 Task: Find connections with filter location Islāmpur with filter topic #Genderwith filter profile language German with filter current company Jindal Steel & Power Ltd. with filter school SRI KRISHNA COLLEGE OF ENGINEERING AND TECHNOLOGY with filter industry Truck Transportation with filter service category Executive Coaching with filter keywords title Editor/Proofreader
Action: Mouse moved to (535, 67)
Screenshot: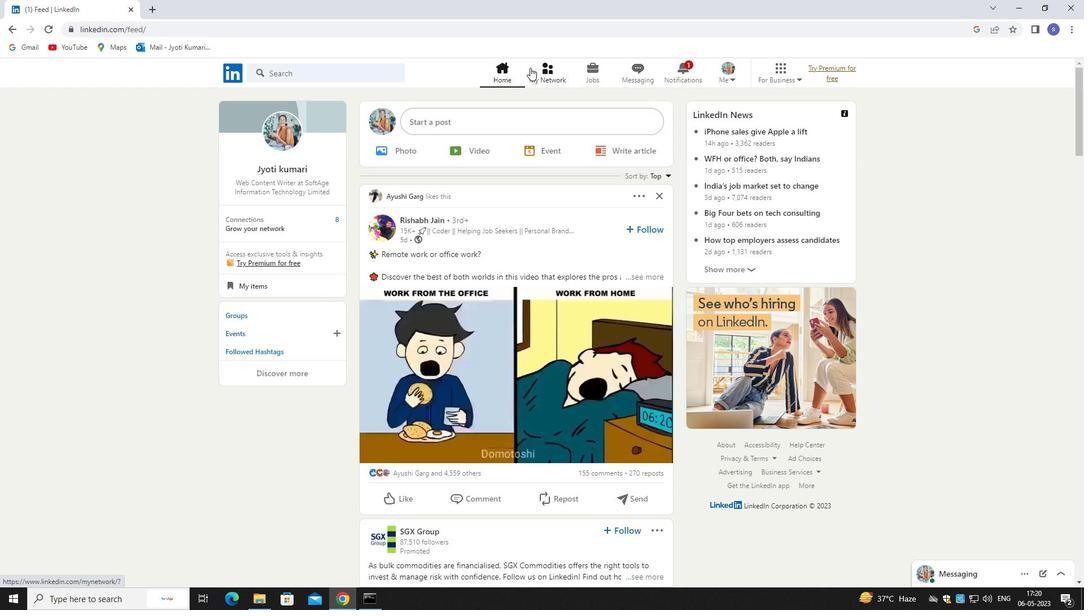 
Action: Mouse pressed left at (535, 67)
Screenshot: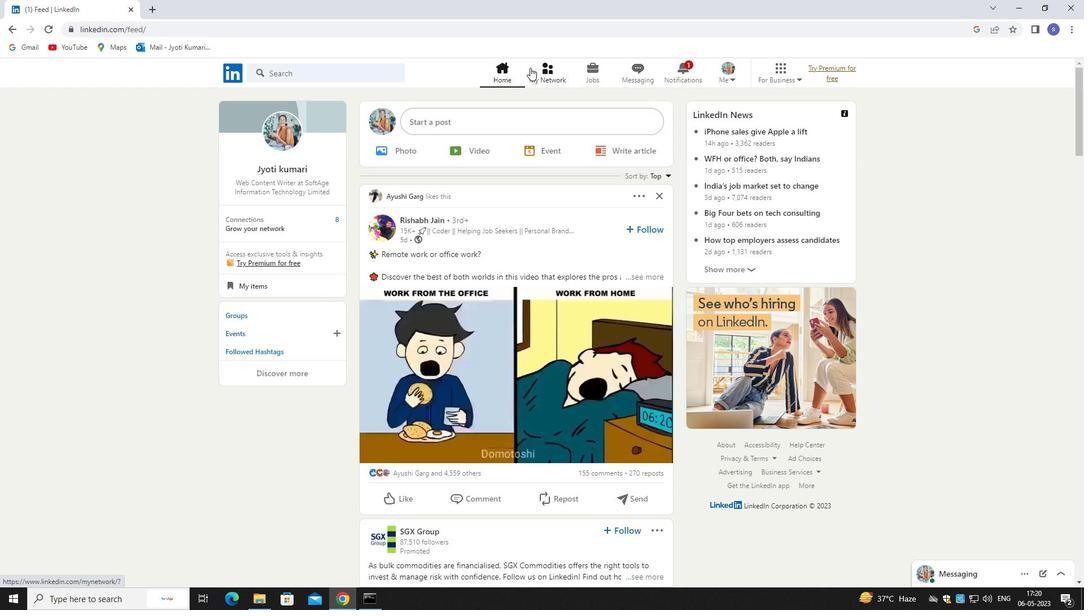 
Action: Mouse moved to (362, 129)
Screenshot: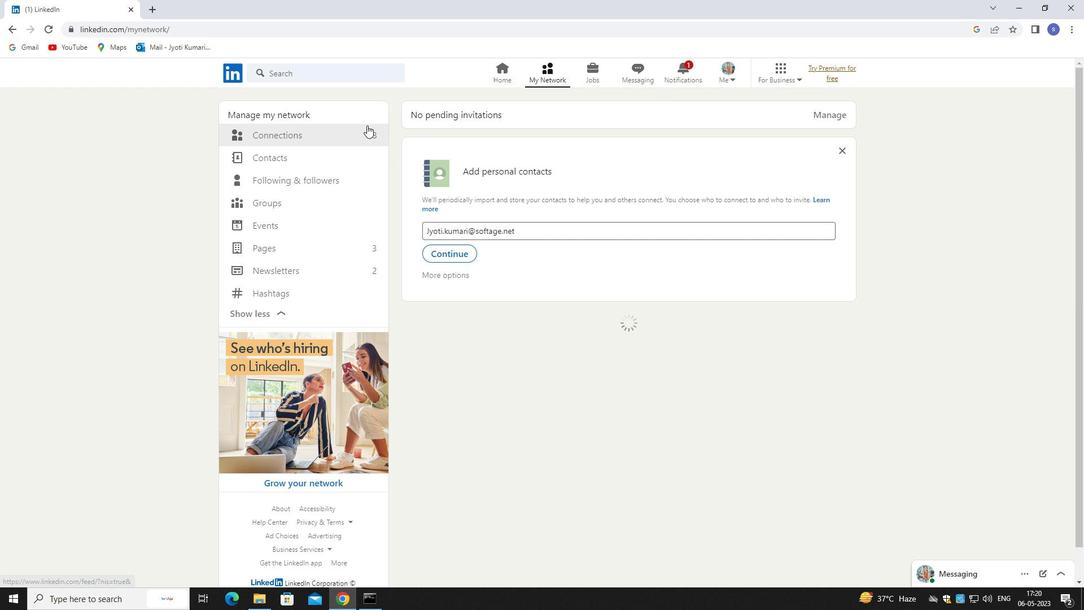 
Action: Mouse pressed left at (362, 129)
Screenshot: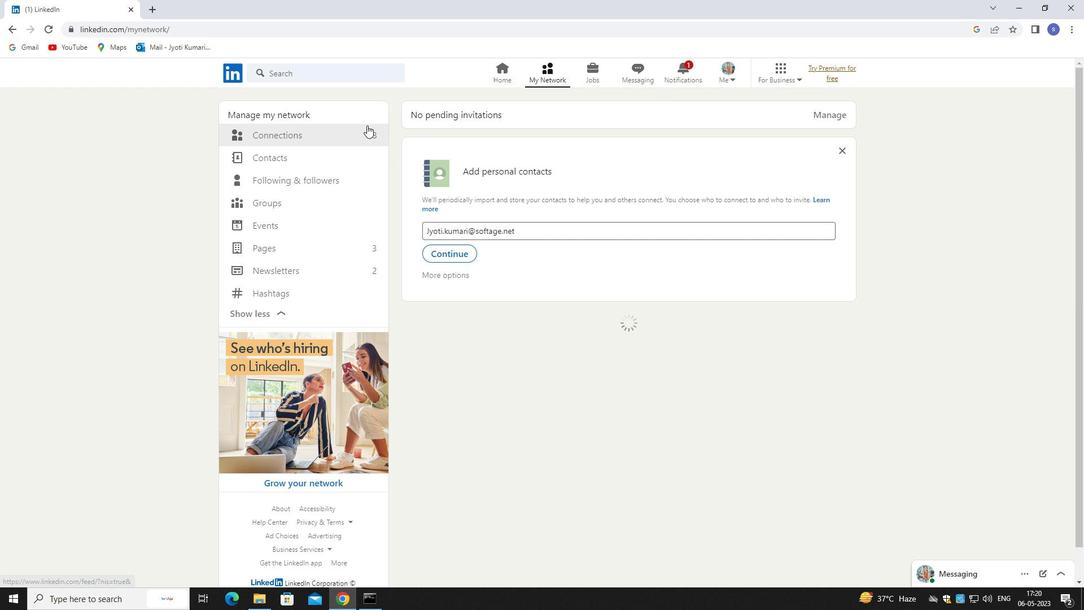 
Action: Mouse moved to (362, 129)
Screenshot: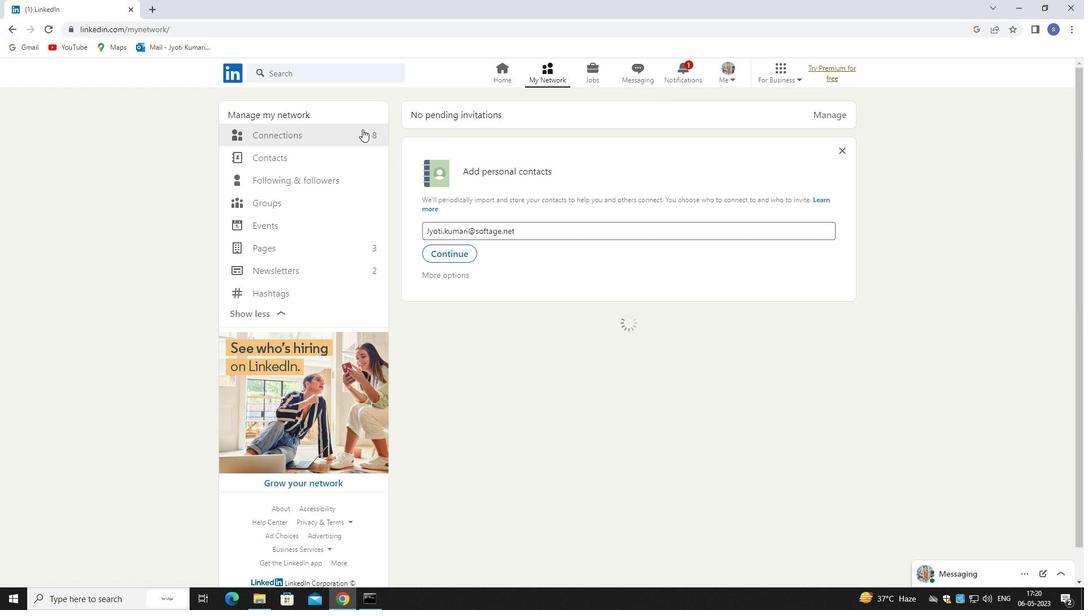 
Action: Mouse pressed left at (362, 129)
Screenshot: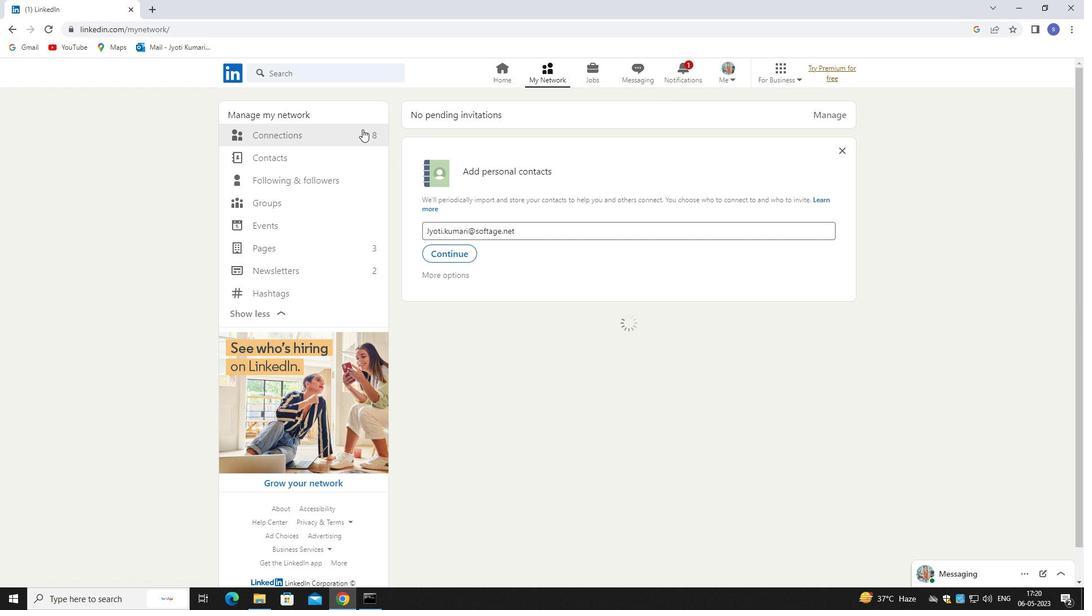 
Action: Mouse moved to (627, 135)
Screenshot: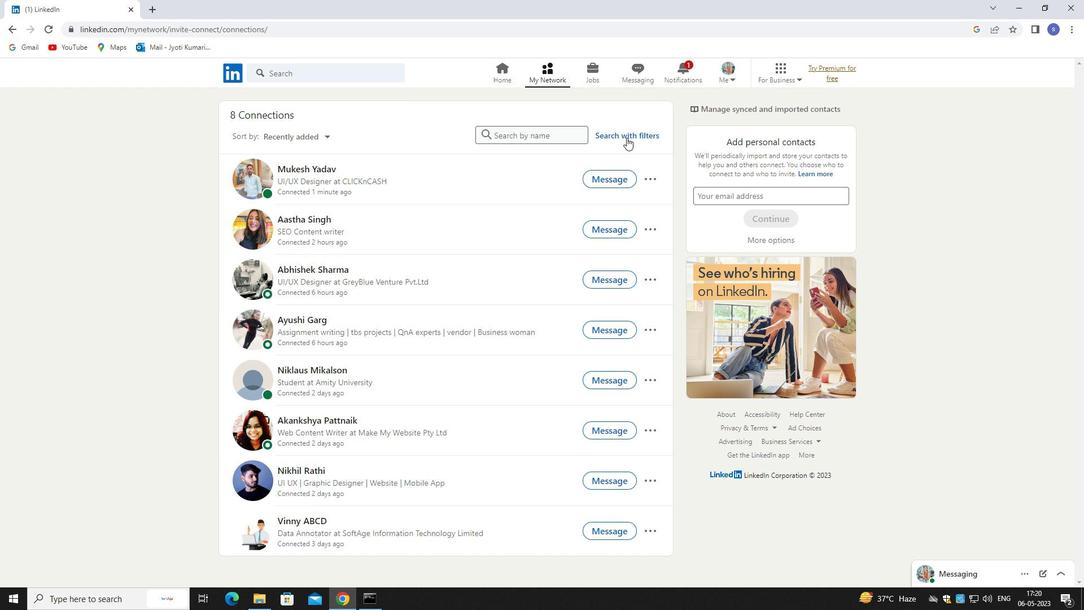 
Action: Mouse pressed left at (627, 135)
Screenshot: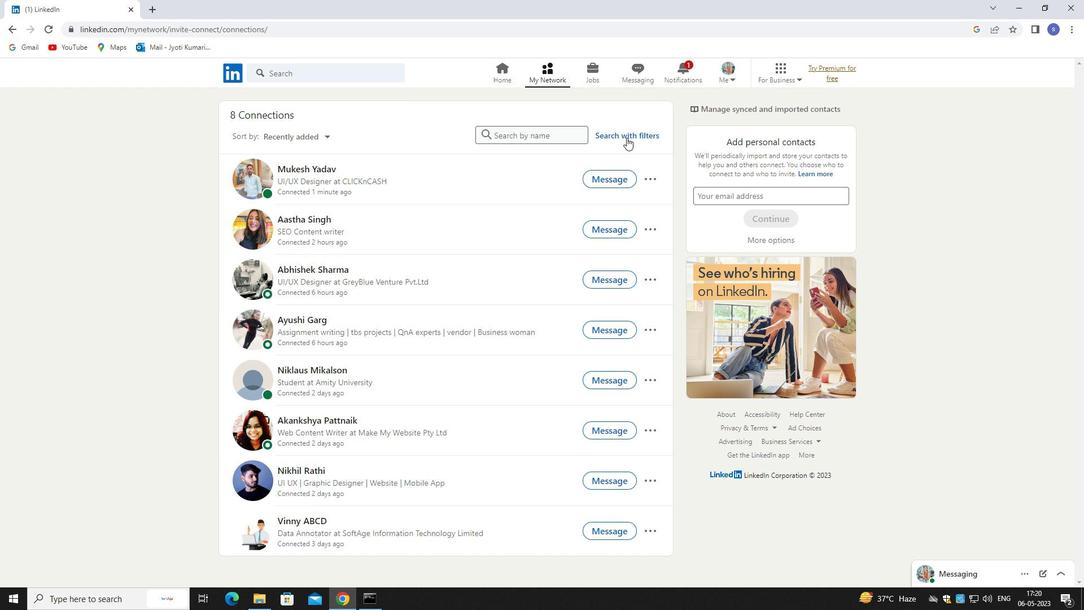 
Action: Mouse moved to (580, 105)
Screenshot: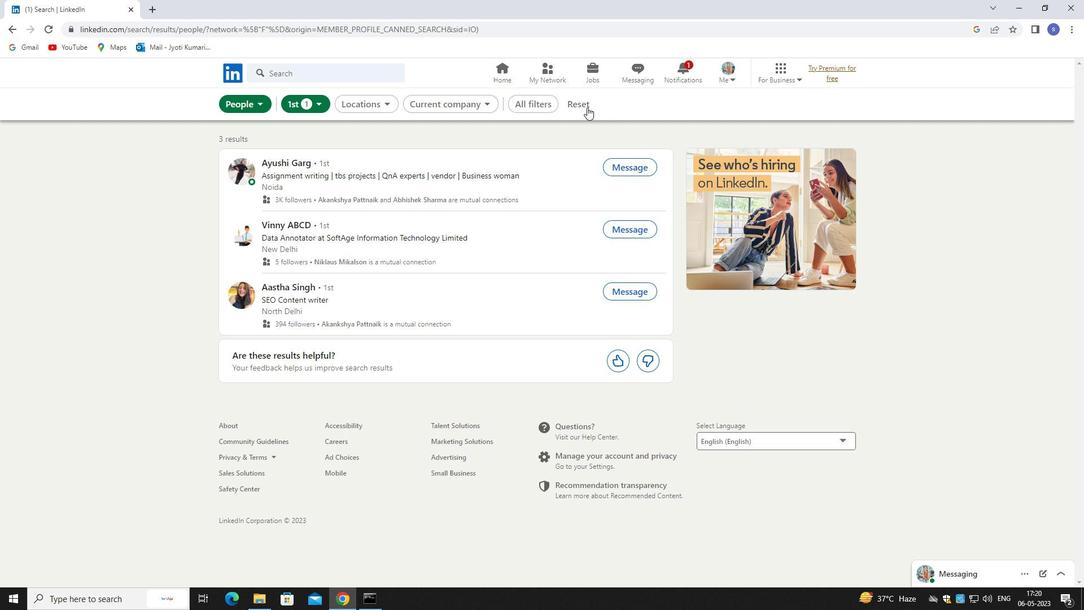 
Action: Mouse pressed left at (580, 105)
Screenshot: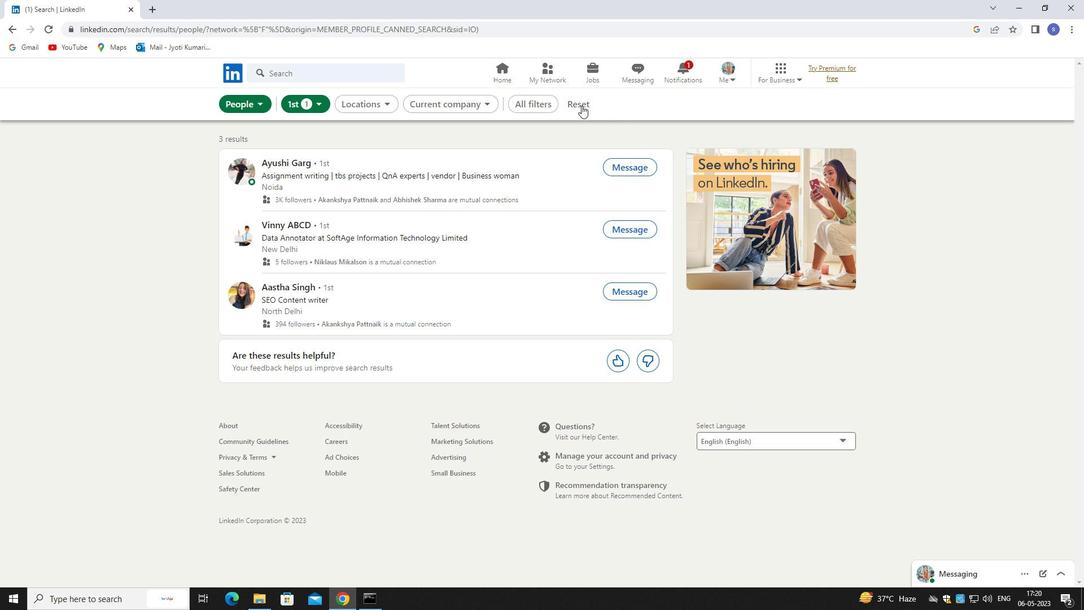 
Action: Mouse moved to (580, 104)
Screenshot: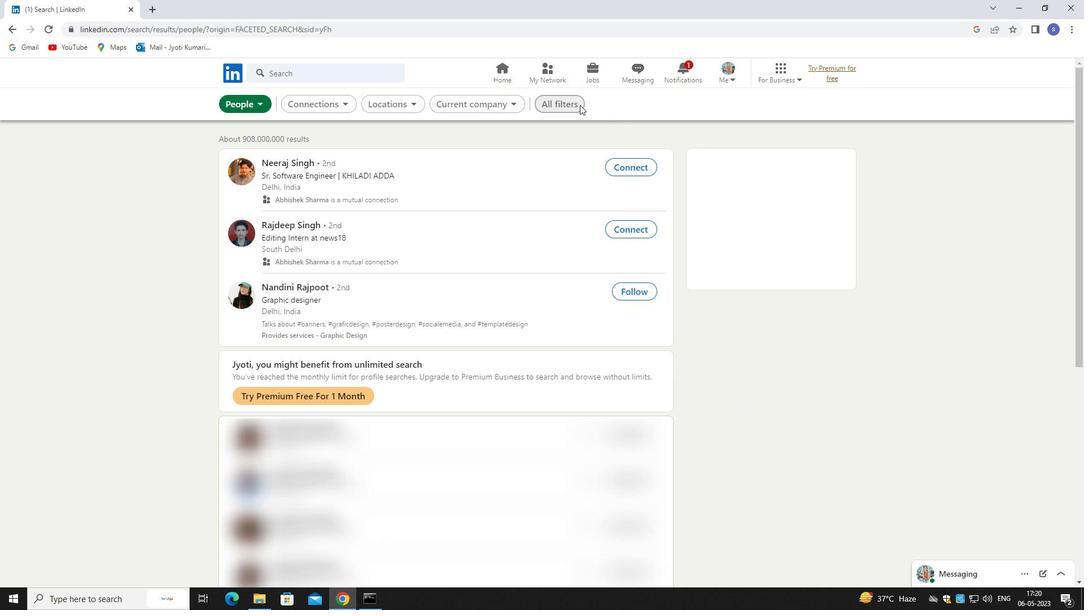 
Action: Mouse pressed left at (580, 104)
Screenshot: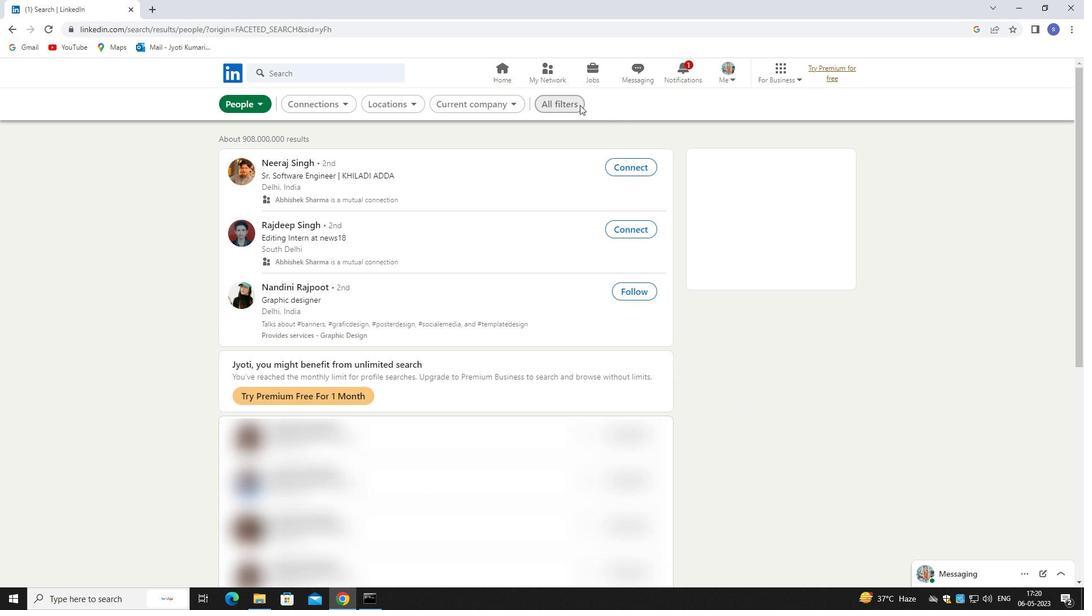 
Action: Mouse moved to (995, 449)
Screenshot: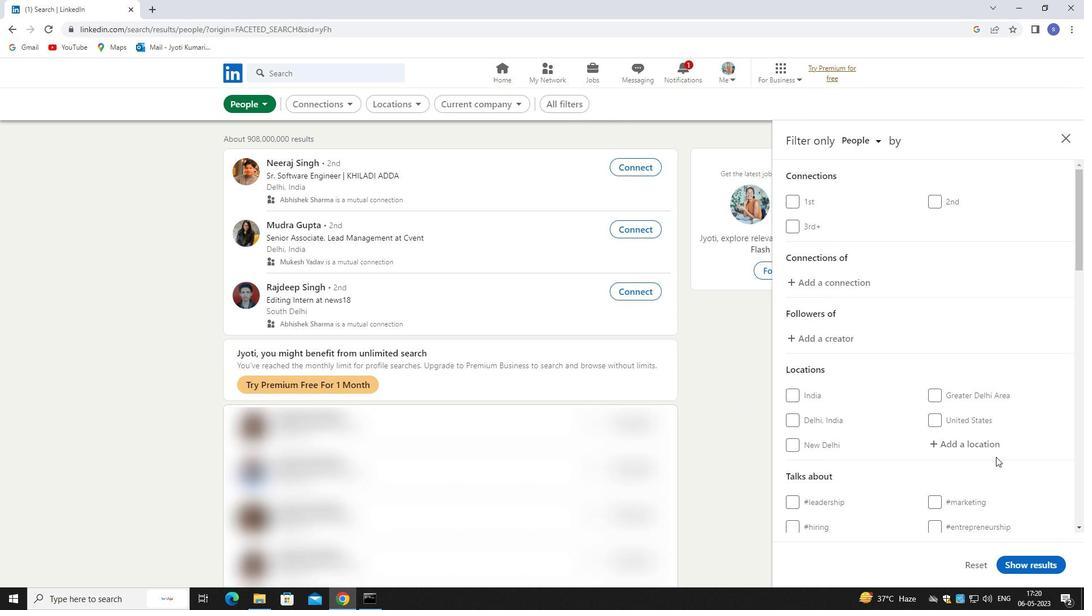 
Action: Mouse pressed left at (995, 449)
Screenshot: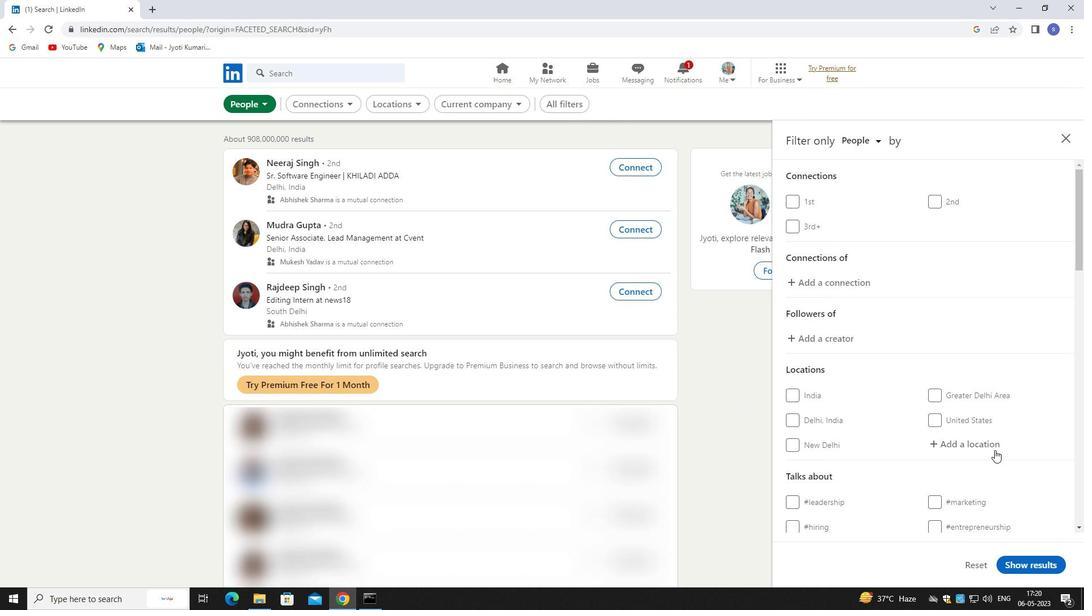 
Action: Mouse moved to (952, 427)
Screenshot: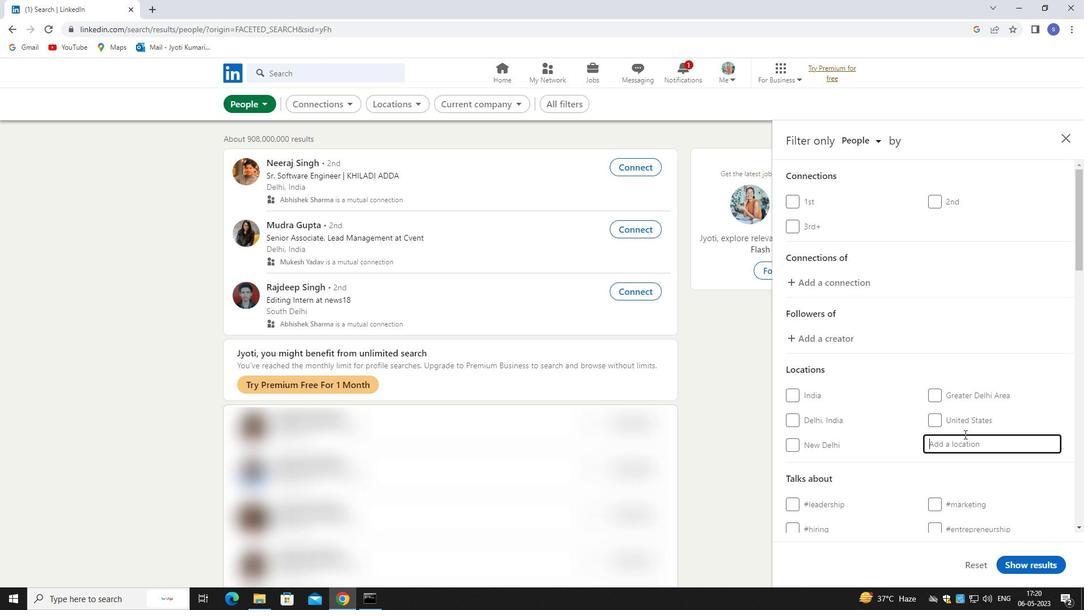 
Action: Key pressed i
Screenshot: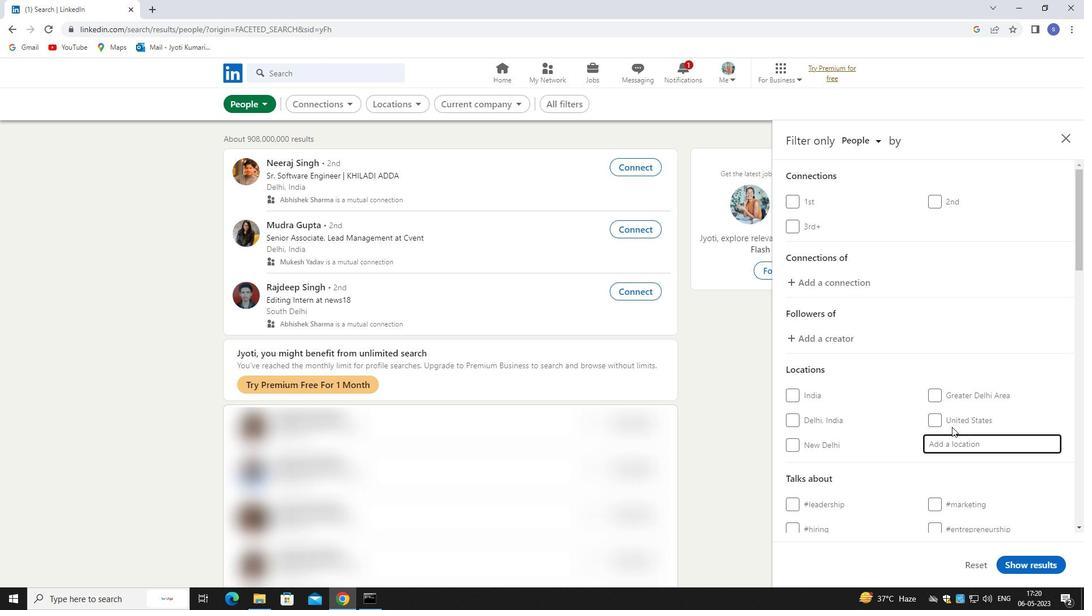 
Action: Mouse moved to (951, 427)
Screenshot: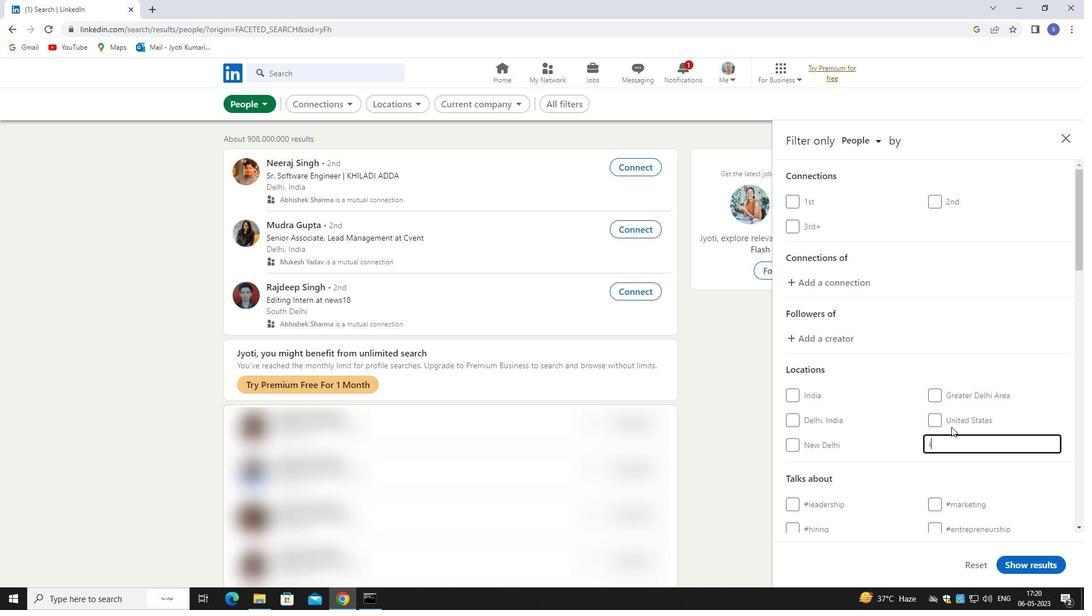 
Action: Key pressed slampur
Screenshot: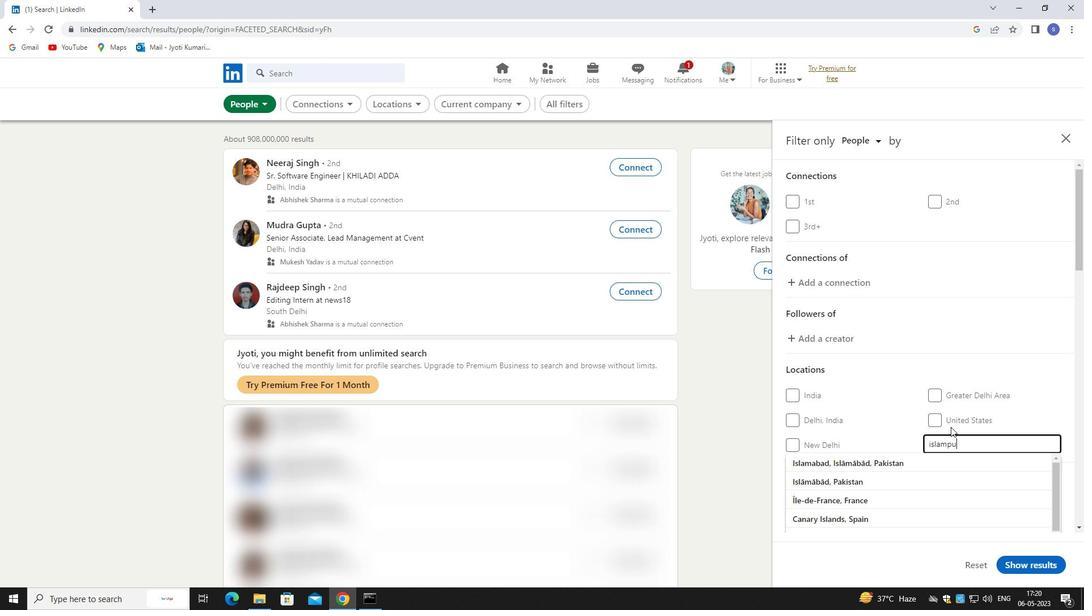 
Action: Mouse moved to (936, 465)
Screenshot: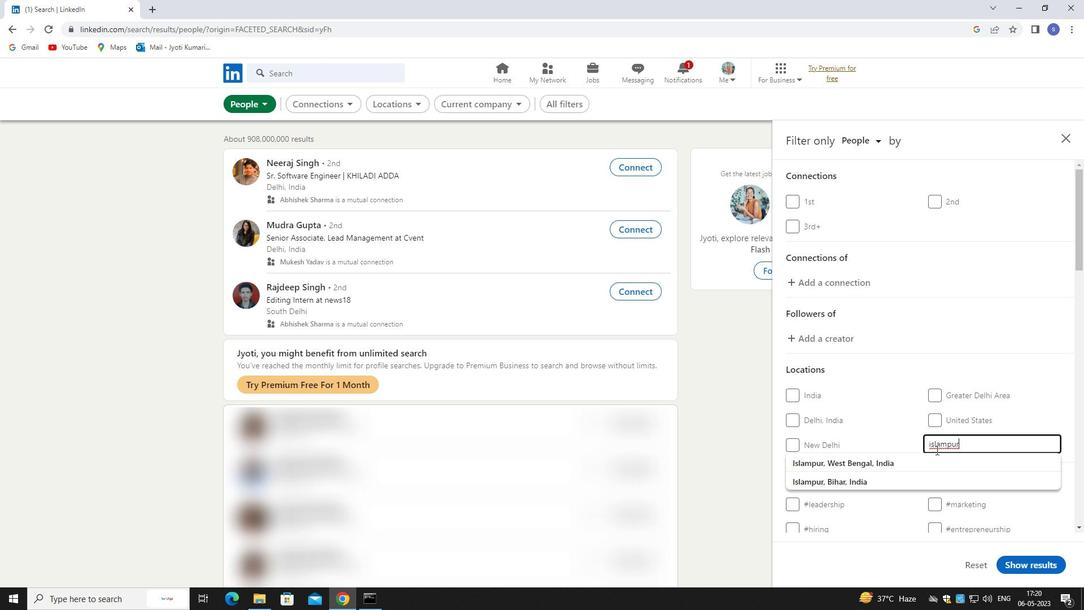 
Action: Mouse pressed left at (936, 465)
Screenshot: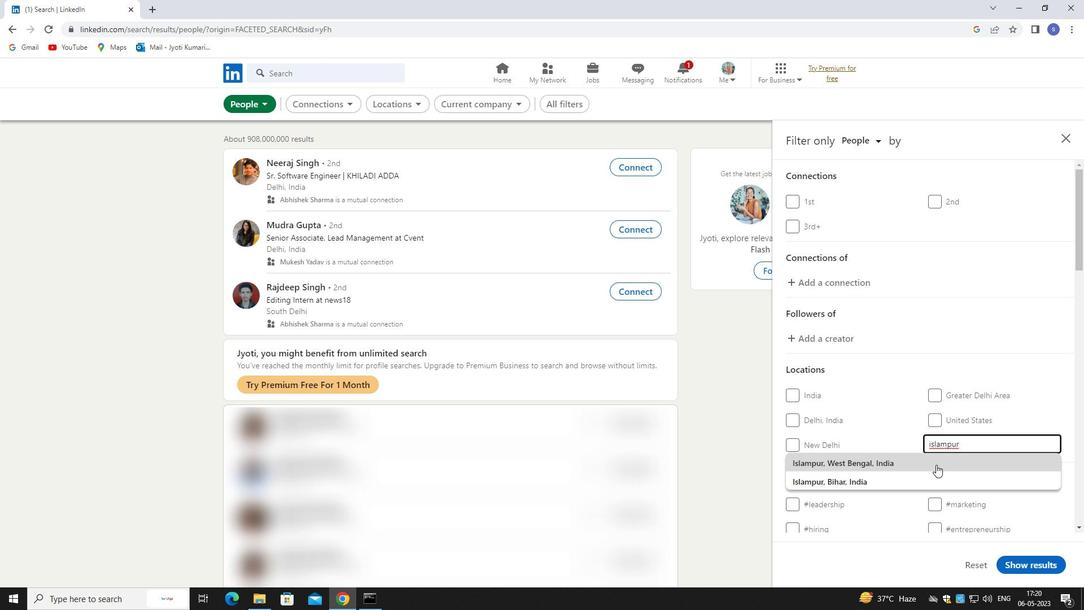 
Action: Mouse moved to (937, 466)
Screenshot: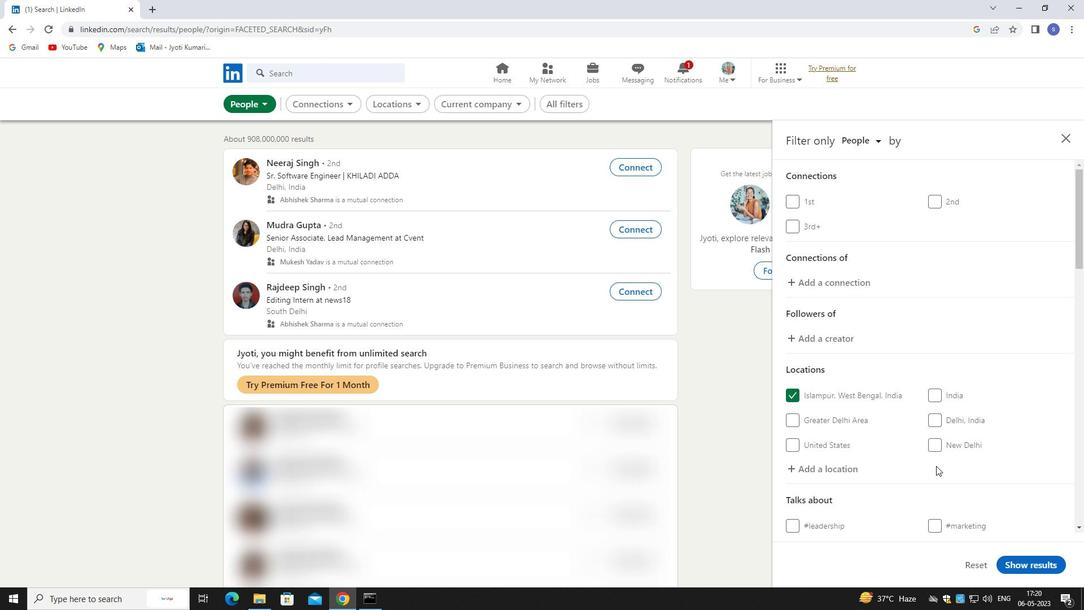 
Action: Mouse scrolled (937, 465) with delta (0, 0)
Screenshot: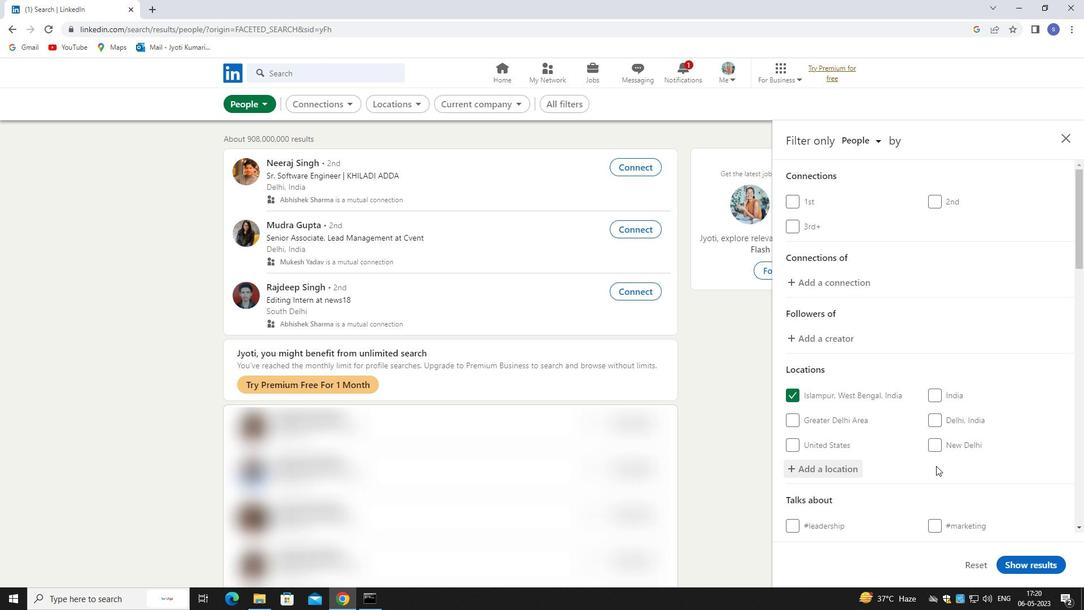 
Action: Mouse scrolled (937, 465) with delta (0, 0)
Screenshot: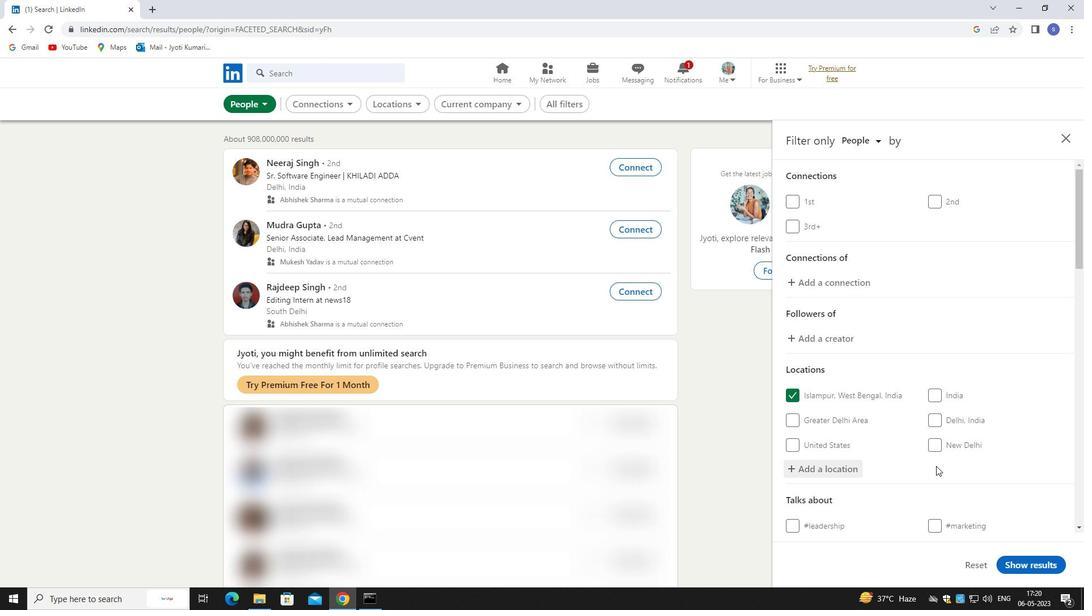 
Action: Mouse scrolled (937, 465) with delta (0, 0)
Screenshot: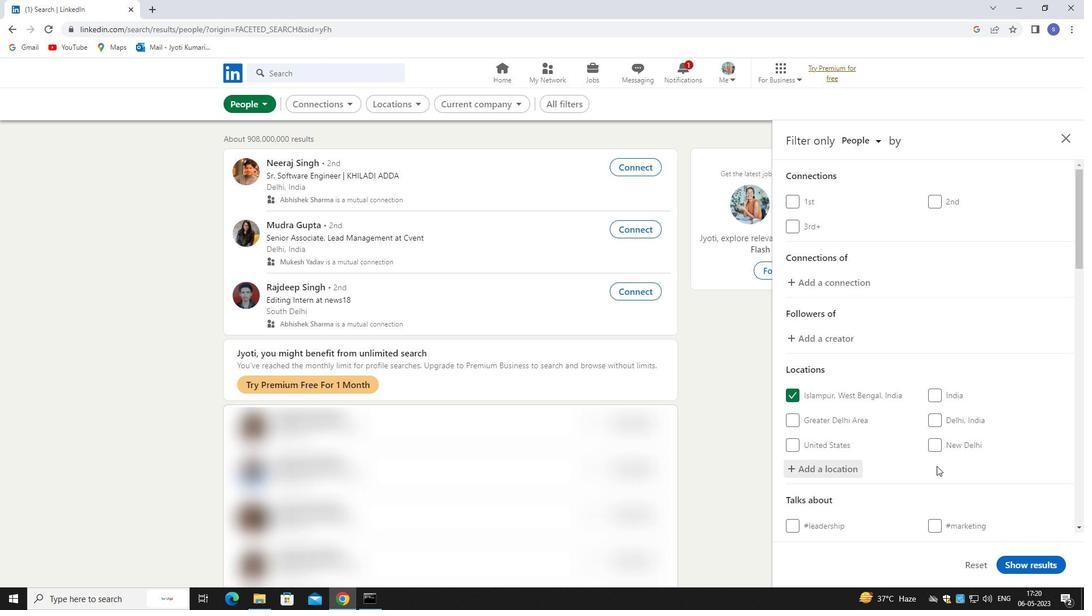
Action: Mouse moved to (961, 406)
Screenshot: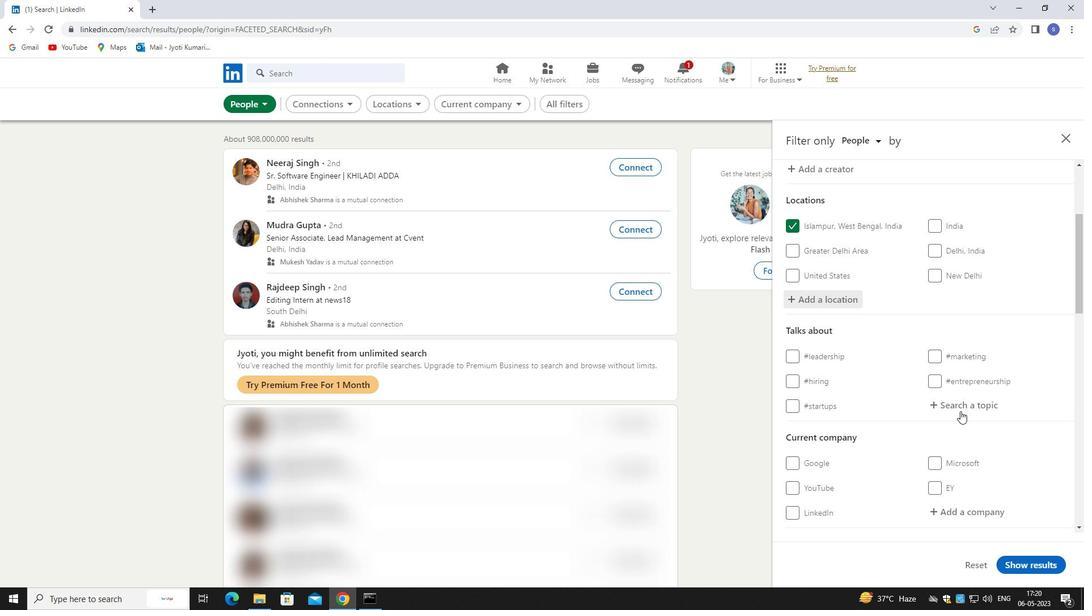 
Action: Mouse pressed left at (961, 406)
Screenshot: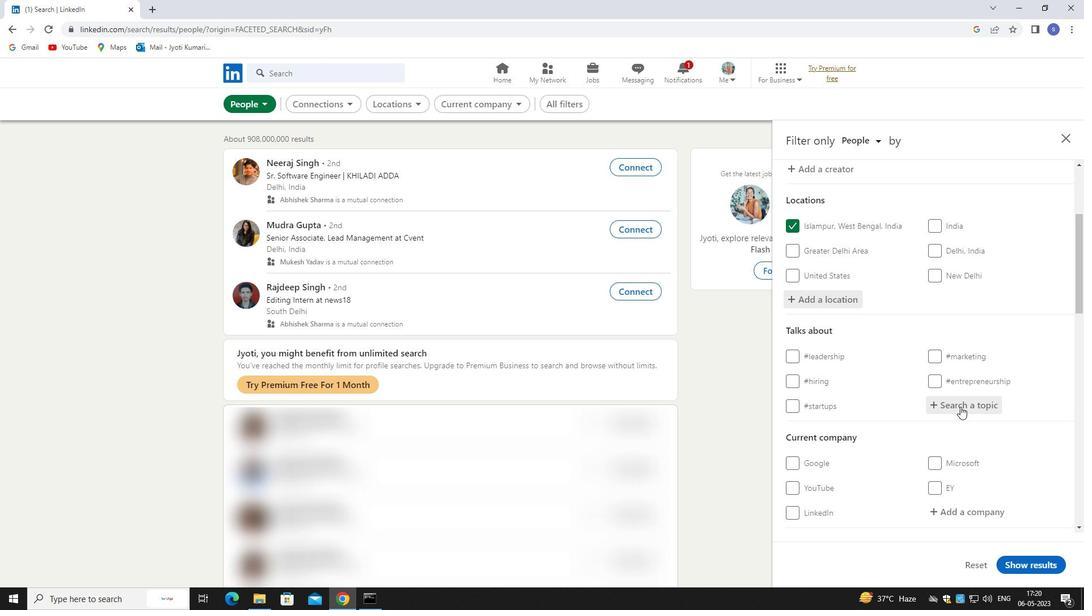 
Action: Mouse moved to (936, 387)
Screenshot: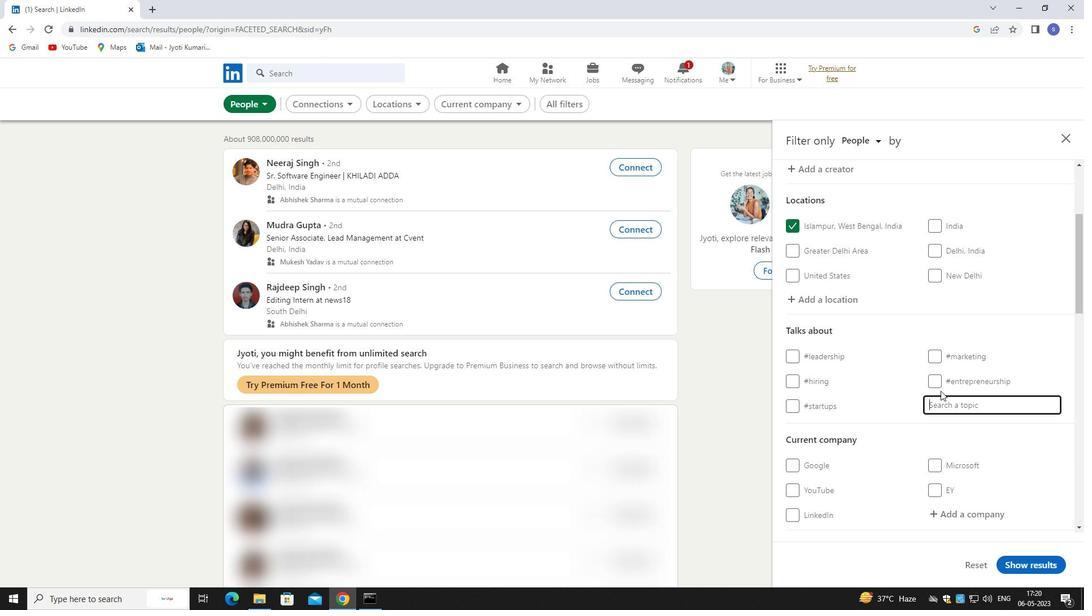 
Action: Key pressed g
Screenshot: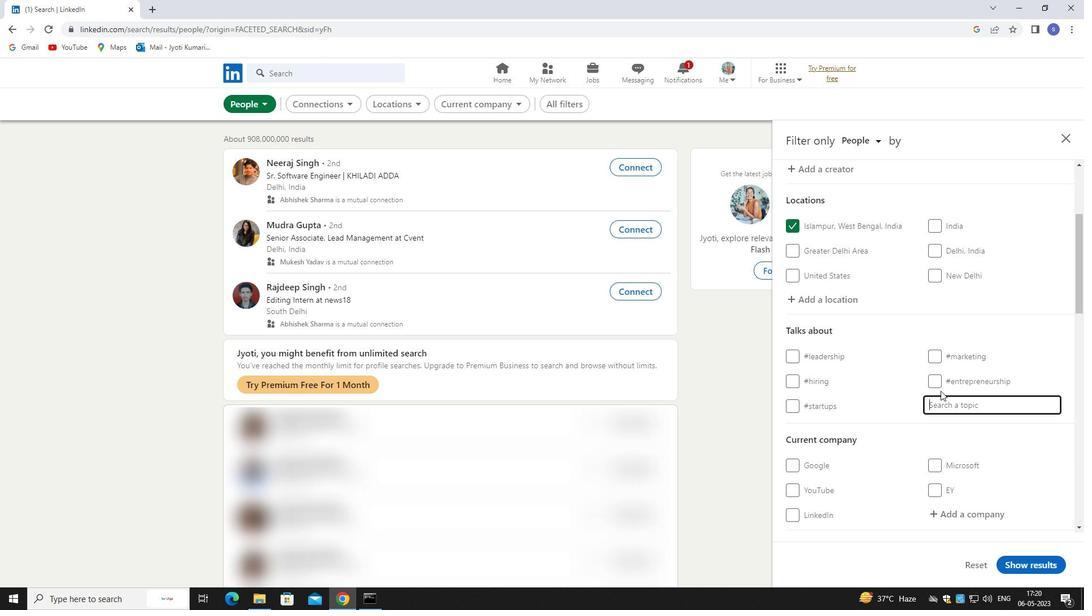 
Action: Mouse moved to (900, 367)
Screenshot: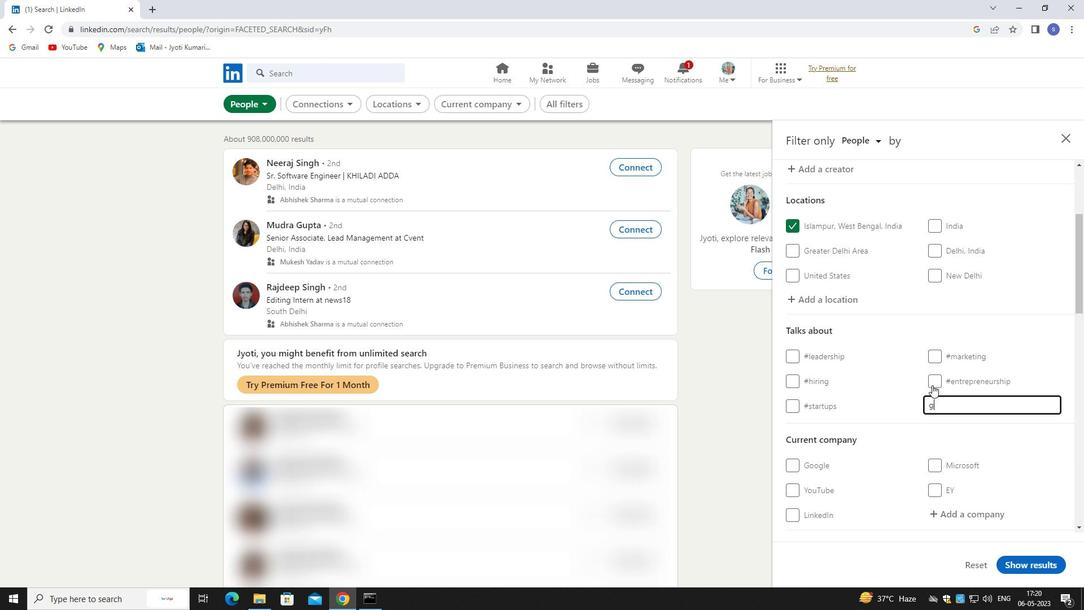 
Action: Key pressed ender
Screenshot: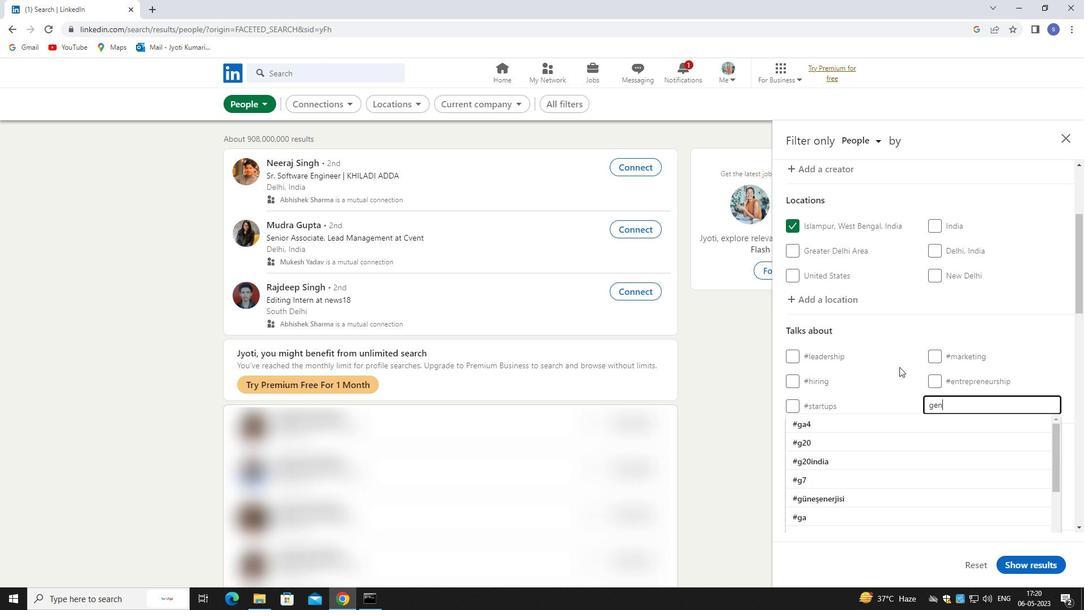 
Action: Mouse moved to (918, 424)
Screenshot: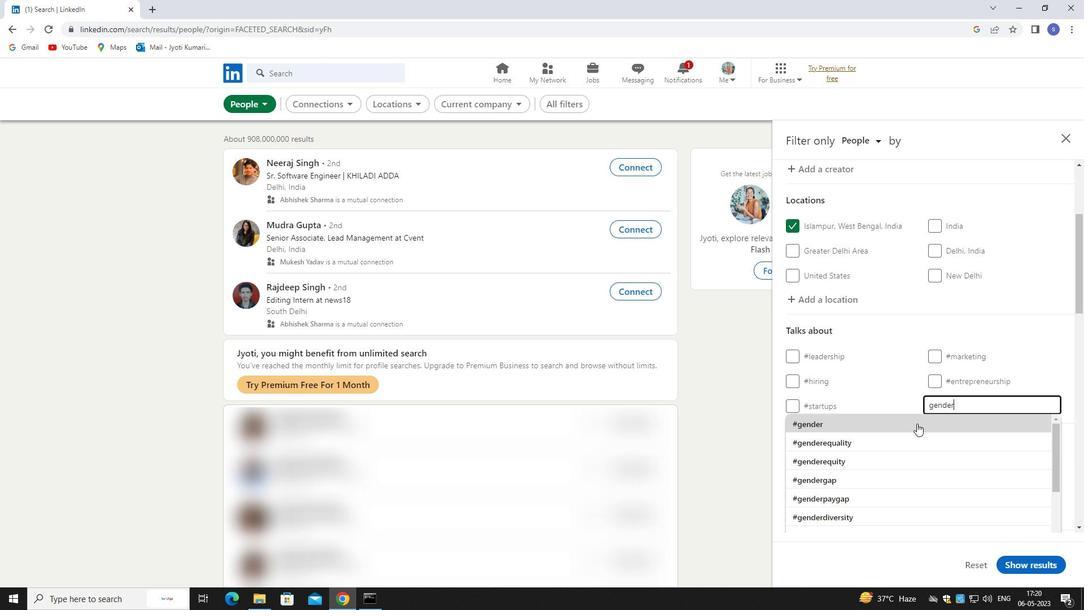 
Action: Mouse pressed left at (918, 424)
Screenshot: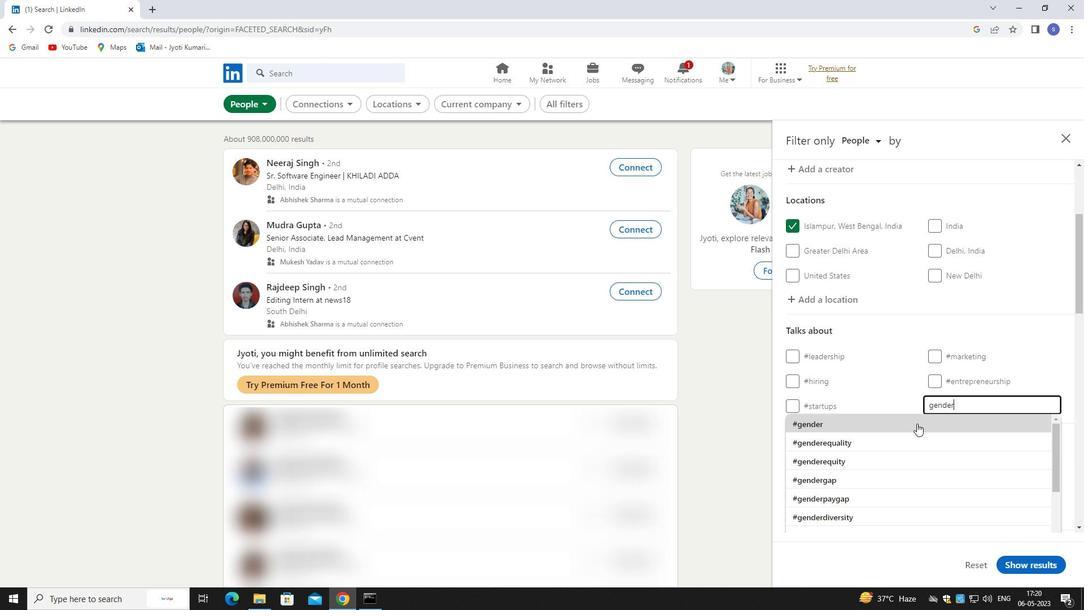 
Action: Mouse moved to (919, 424)
Screenshot: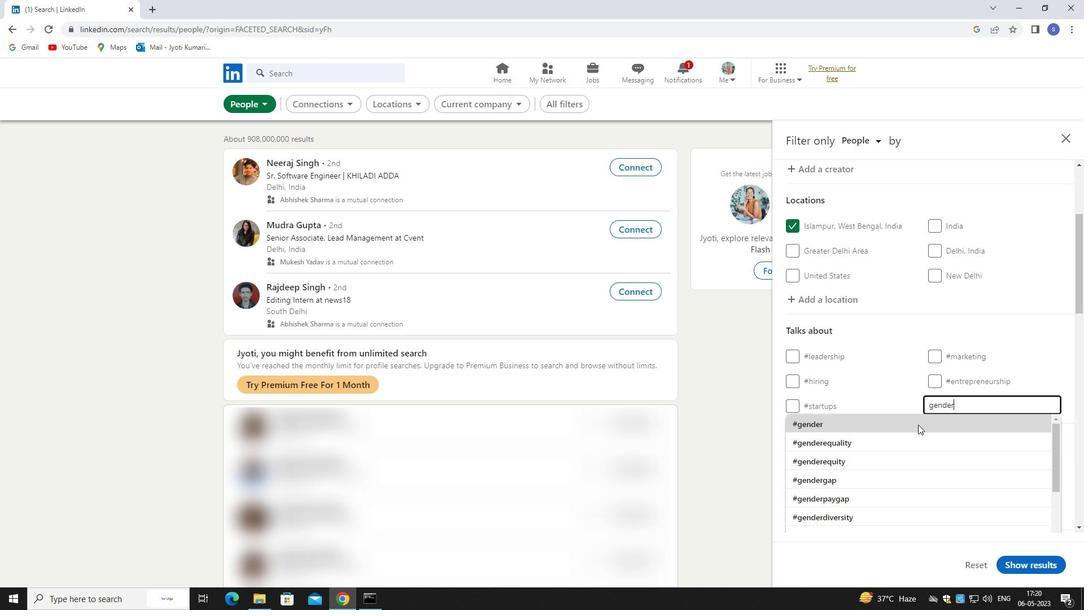 
Action: Mouse scrolled (919, 424) with delta (0, 0)
Screenshot: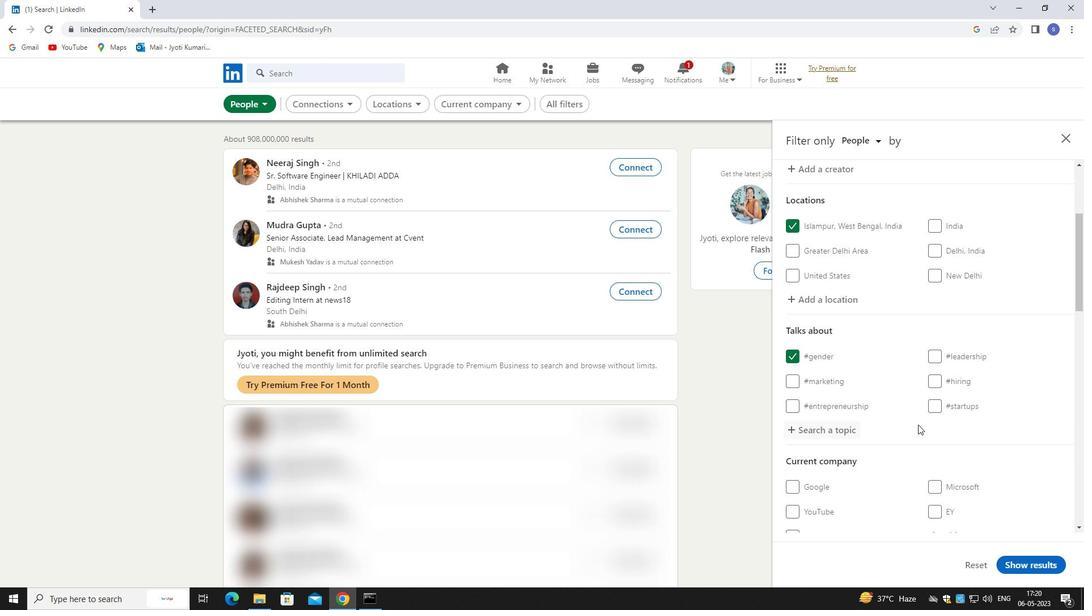 
Action: Mouse scrolled (919, 424) with delta (0, 0)
Screenshot: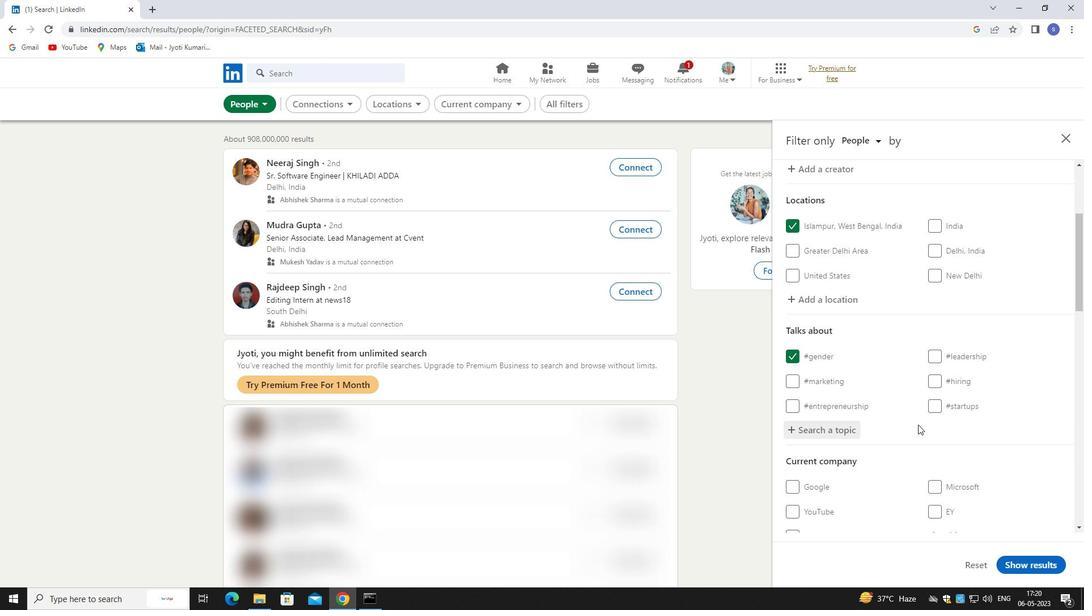 
Action: Mouse scrolled (919, 424) with delta (0, 0)
Screenshot: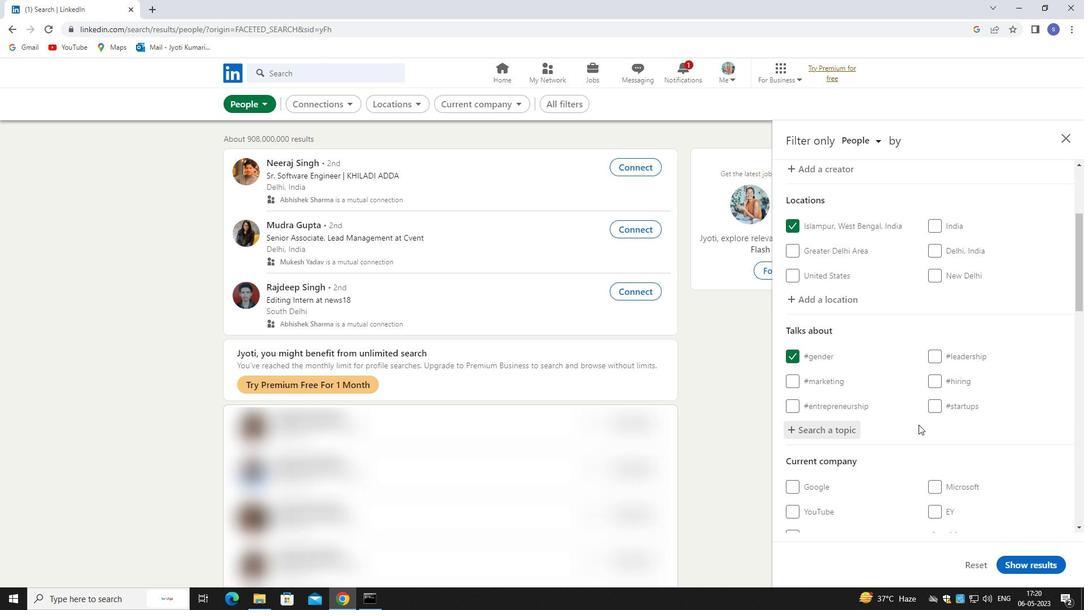 
Action: Mouse scrolled (919, 424) with delta (0, 0)
Screenshot: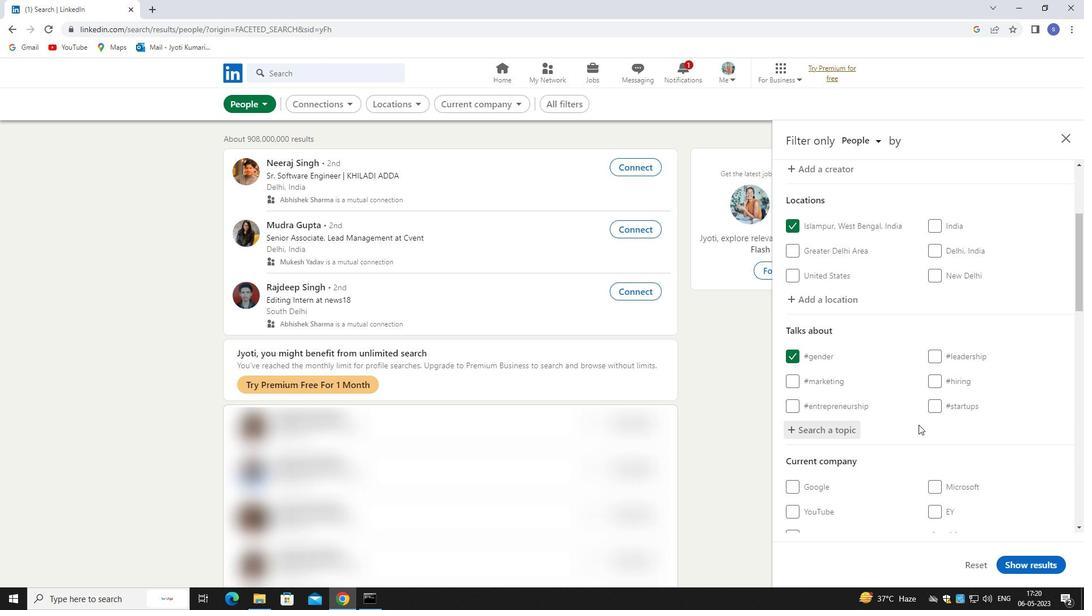
Action: Mouse moved to (977, 312)
Screenshot: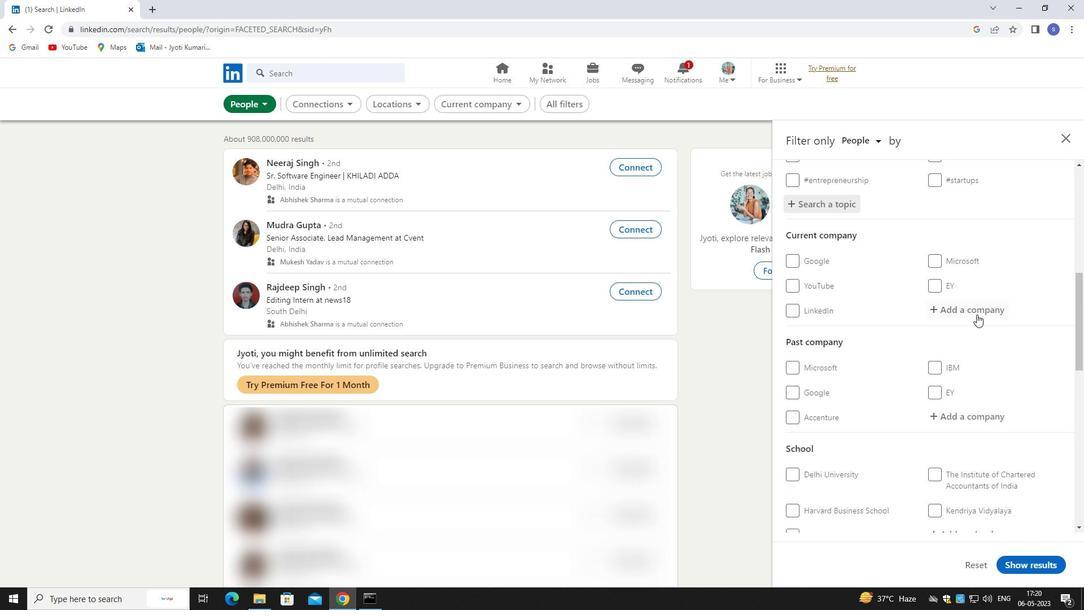 
Action: Mouse pressed left at (977, 312)
Screenshot: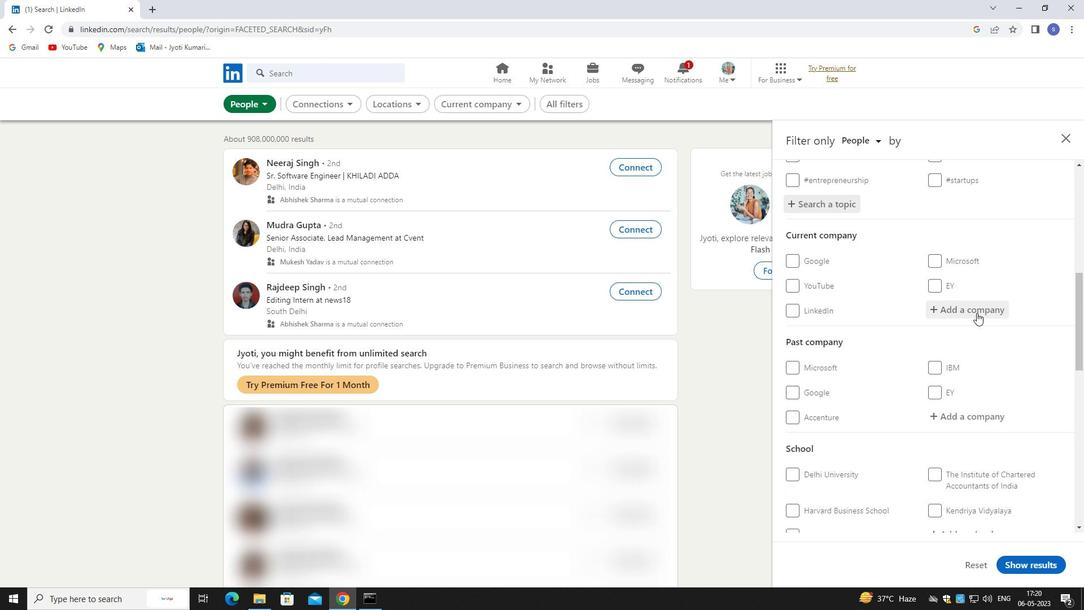 
Action: Key pressed jindal
Screenshot: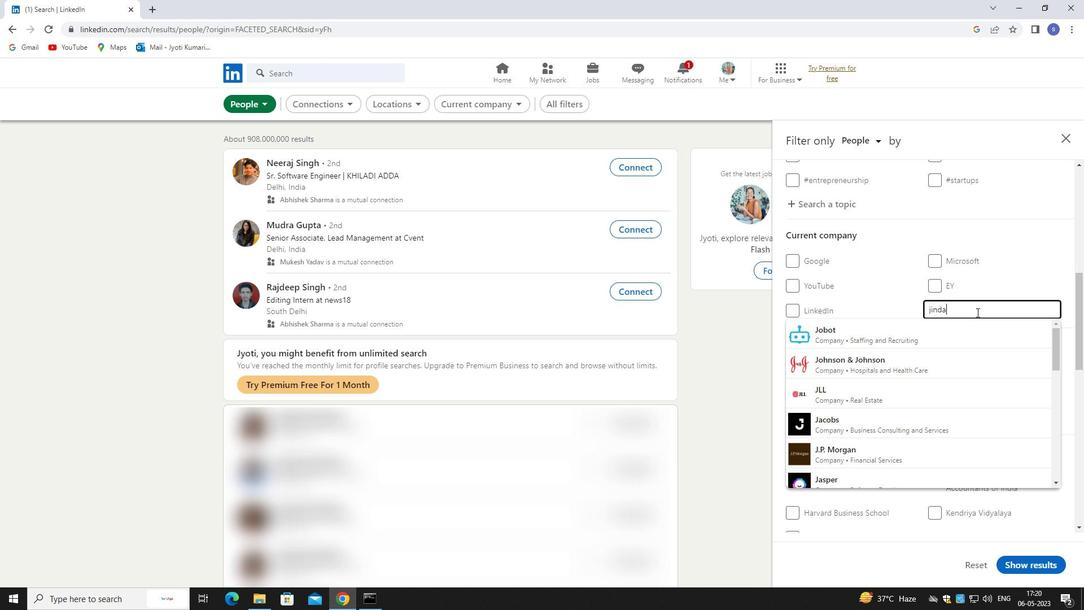 
Action: Mouse moved to (968, 328)
Screenshot: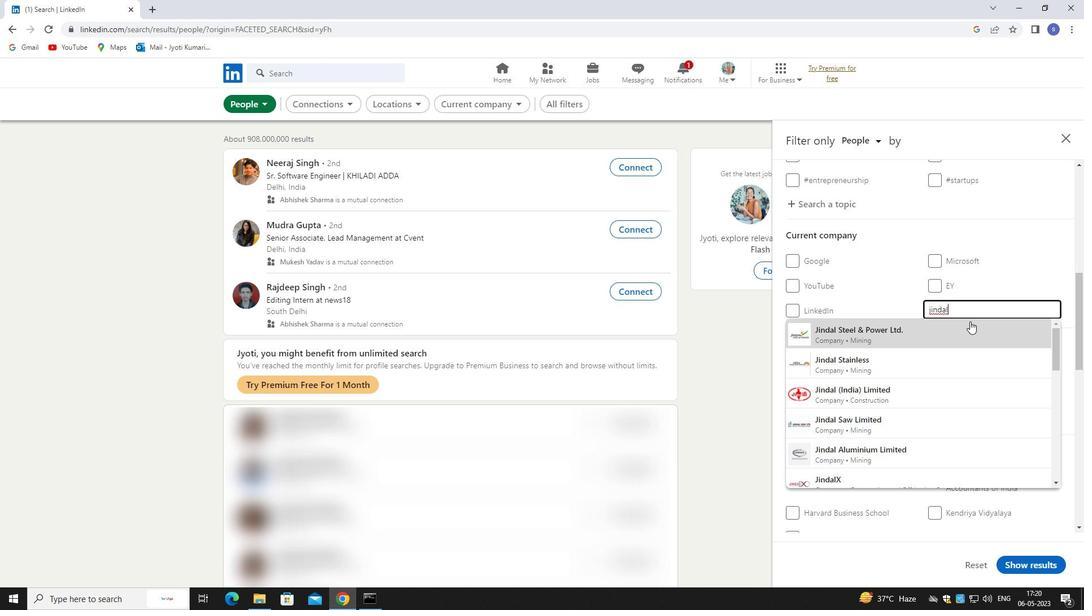 
Action: Mouse pressed left at (968, 328)
Screenshot: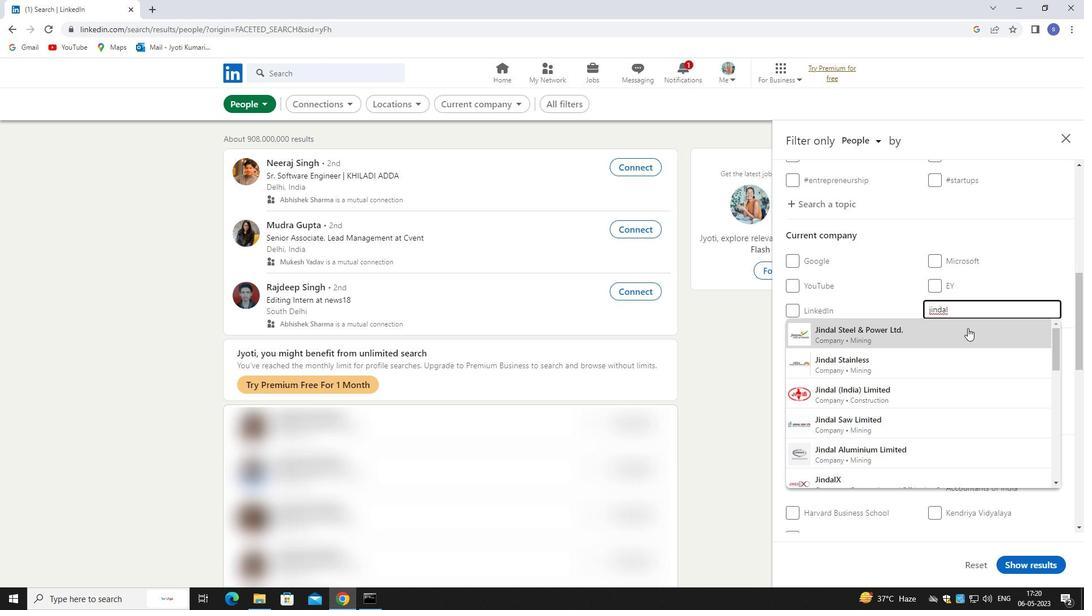 
Action: Mouse moved to (966, 328)
Screenshot: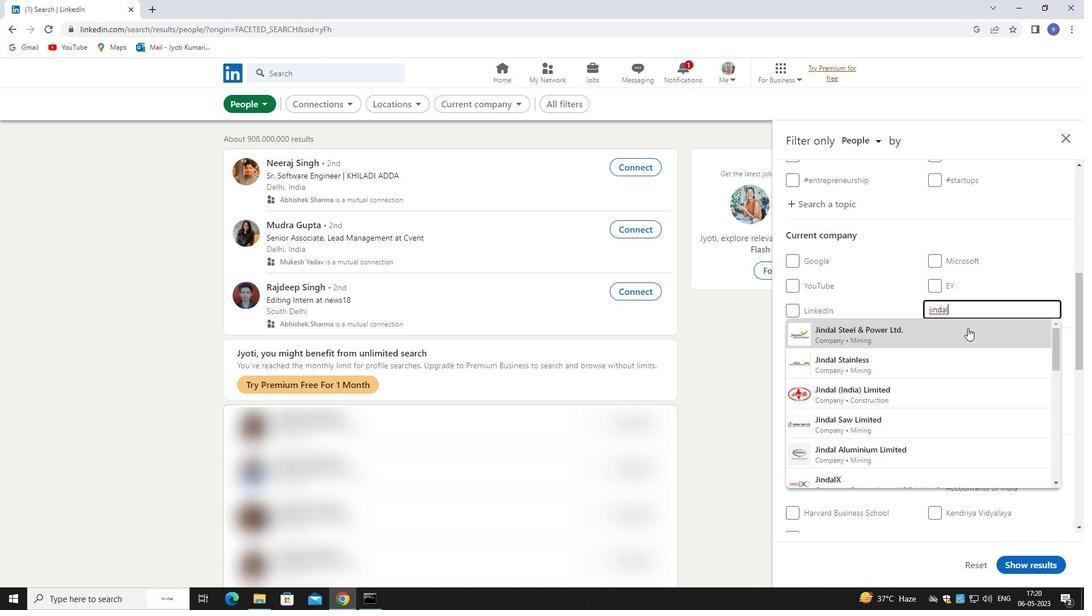 
Action: Mouse scrolled (966, 327) with delta (0, 0)
Screenshot: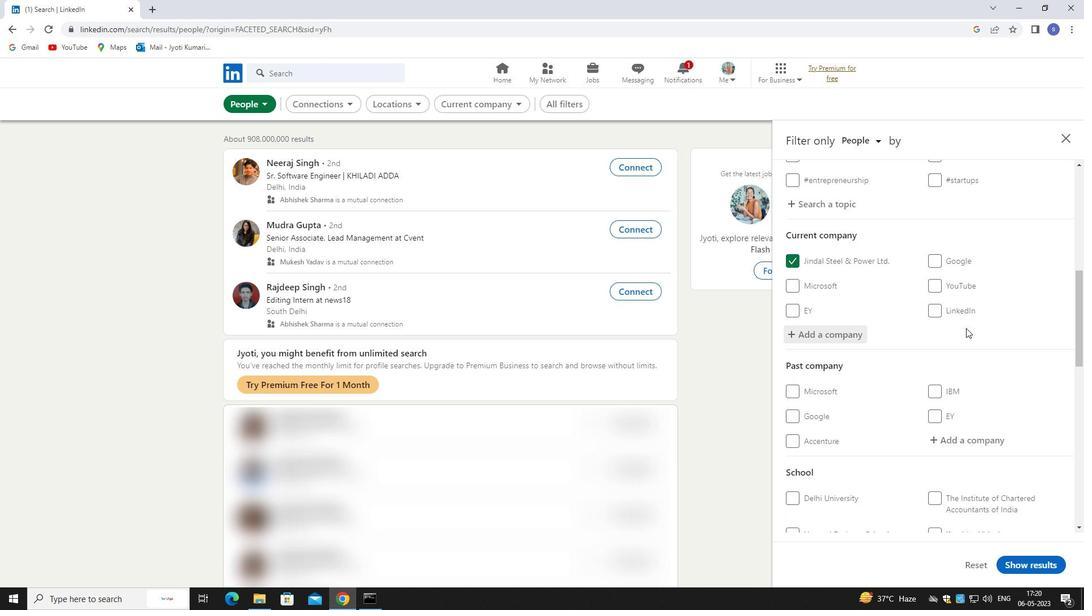 
Action: Mouse scrolled (966, 327) with delta (0, 0)
Screenshot: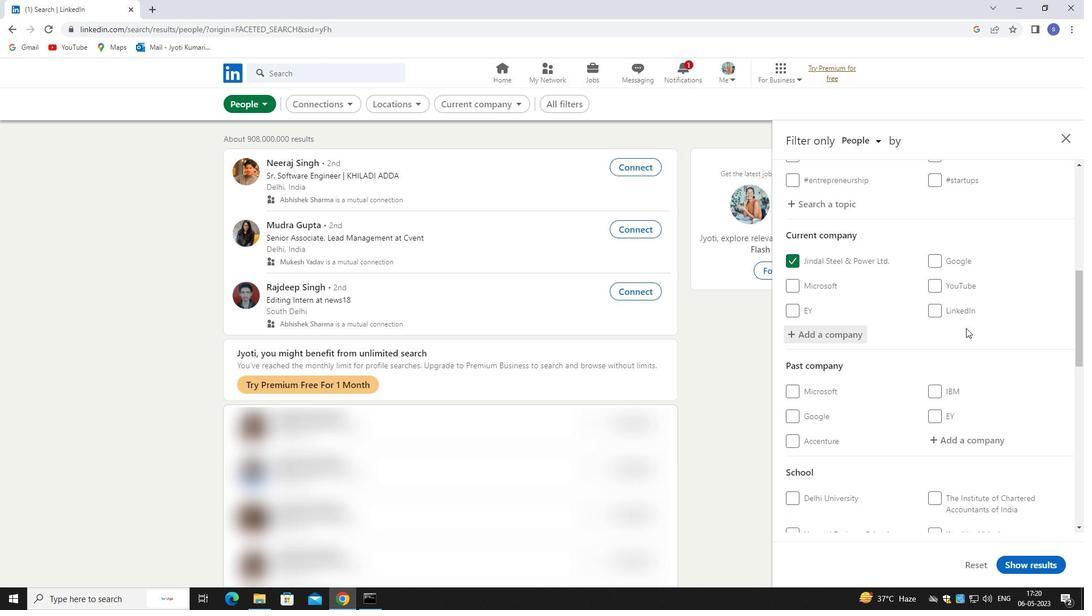 
Action: Mouse moved to (946, 448)
Screenshot: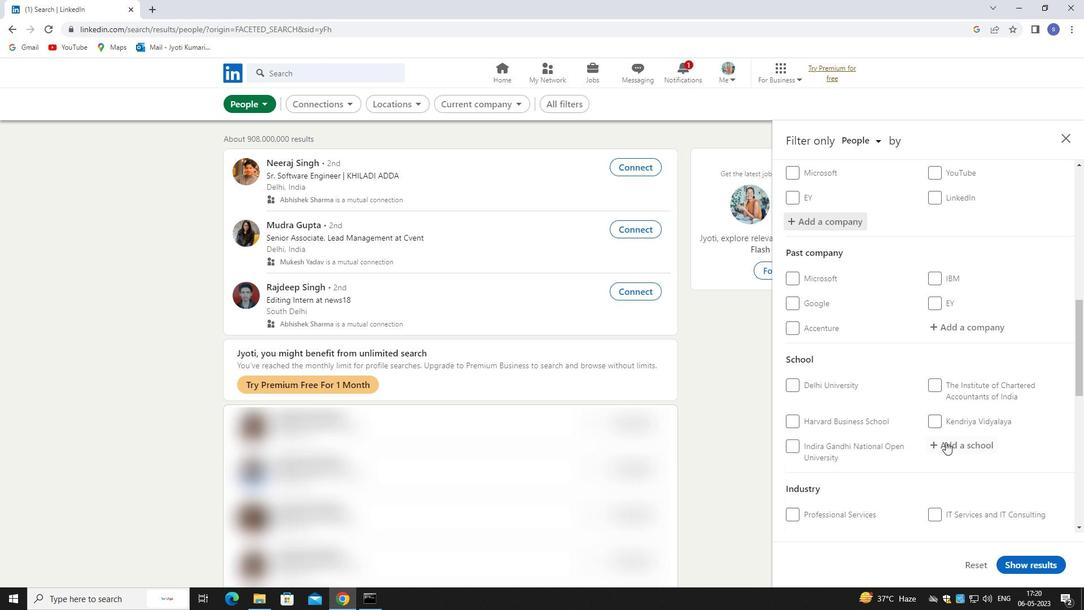 
Action: Mouse pressed left at (946, 448)
Screenshot: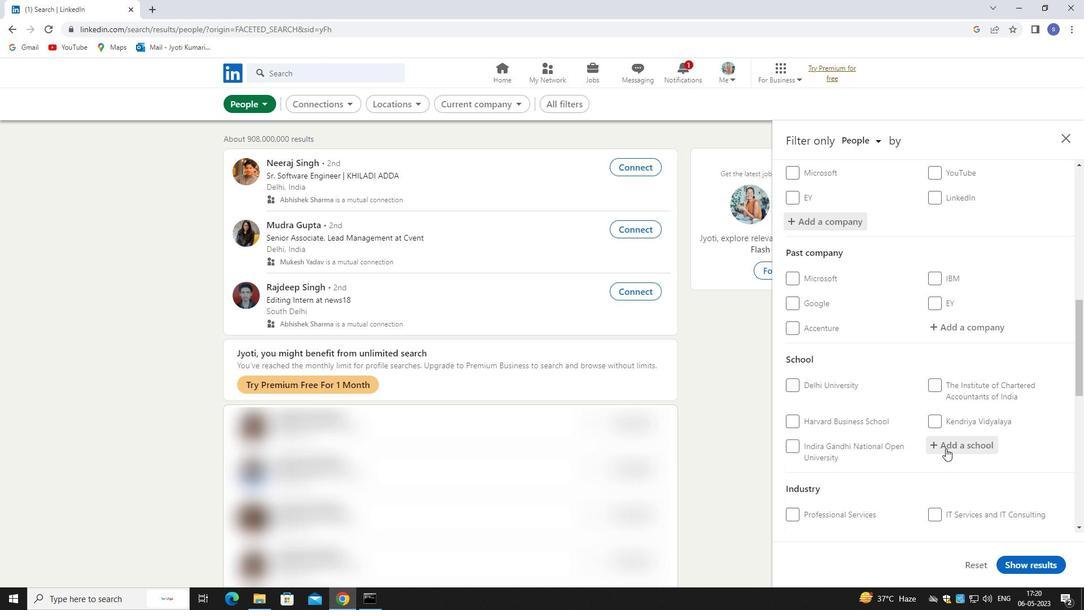 
Action: Mouse moved to (947, 448)
Screenshot: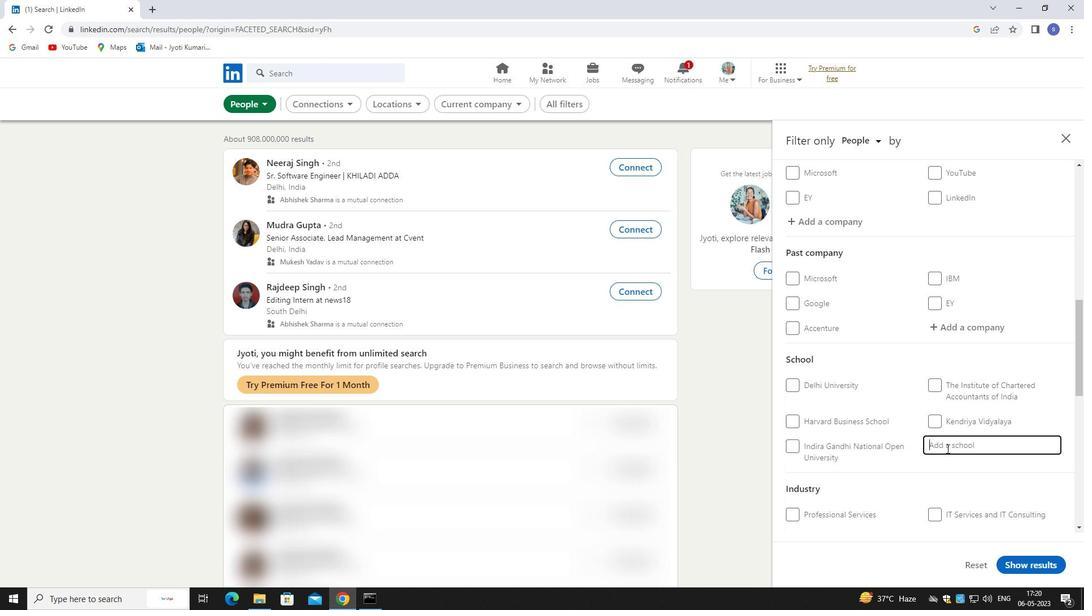 
Action: Key pressed sri<Key.space>
Screenshot: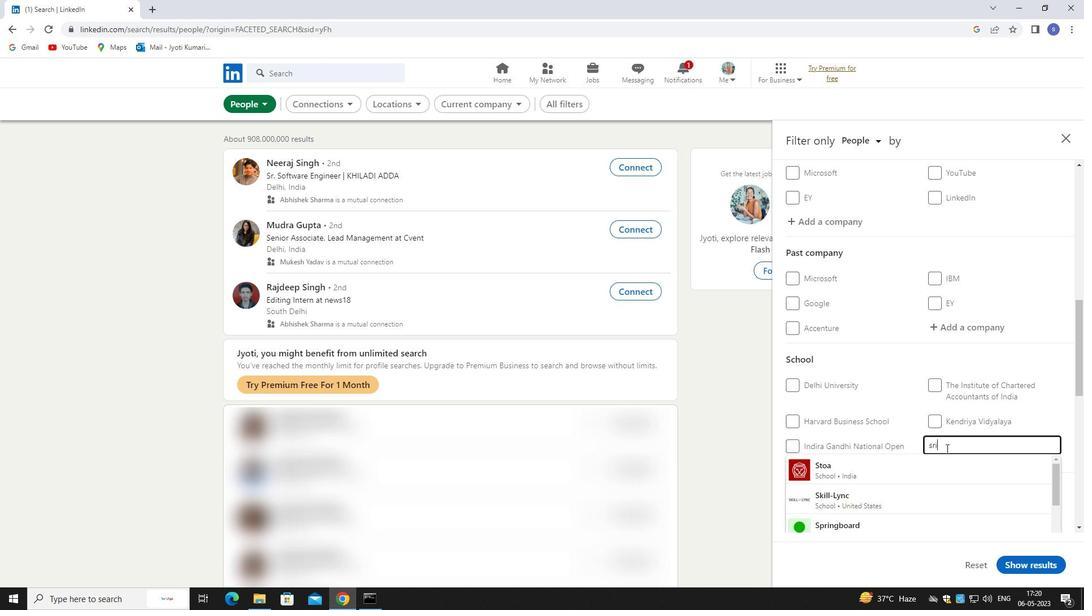 
Action: Mouse moved to (940, 515)
Screenshot: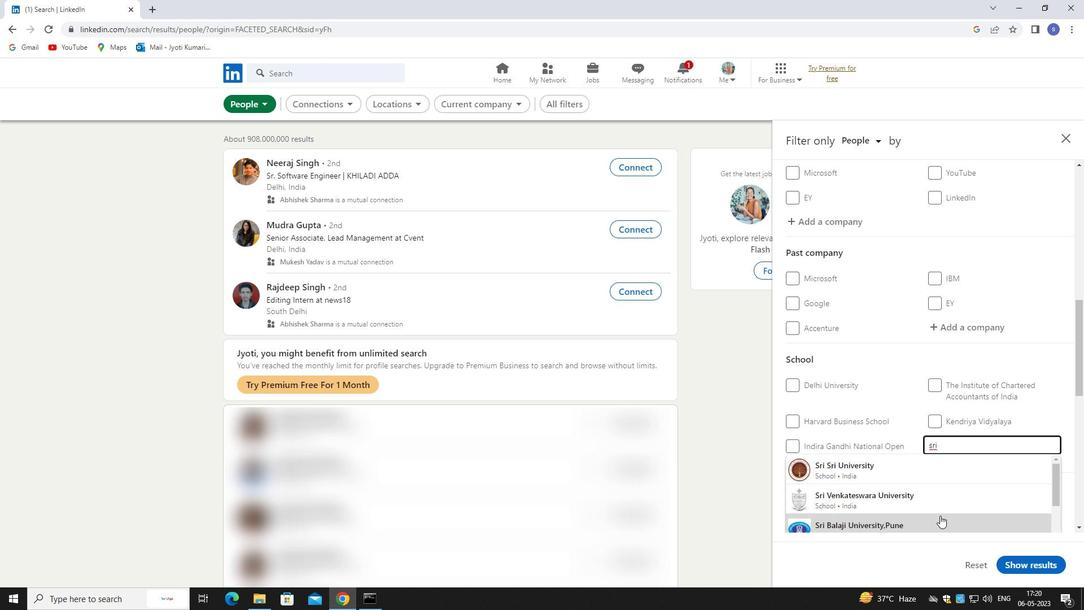 
Action: Key pressed krishna
Screenshot: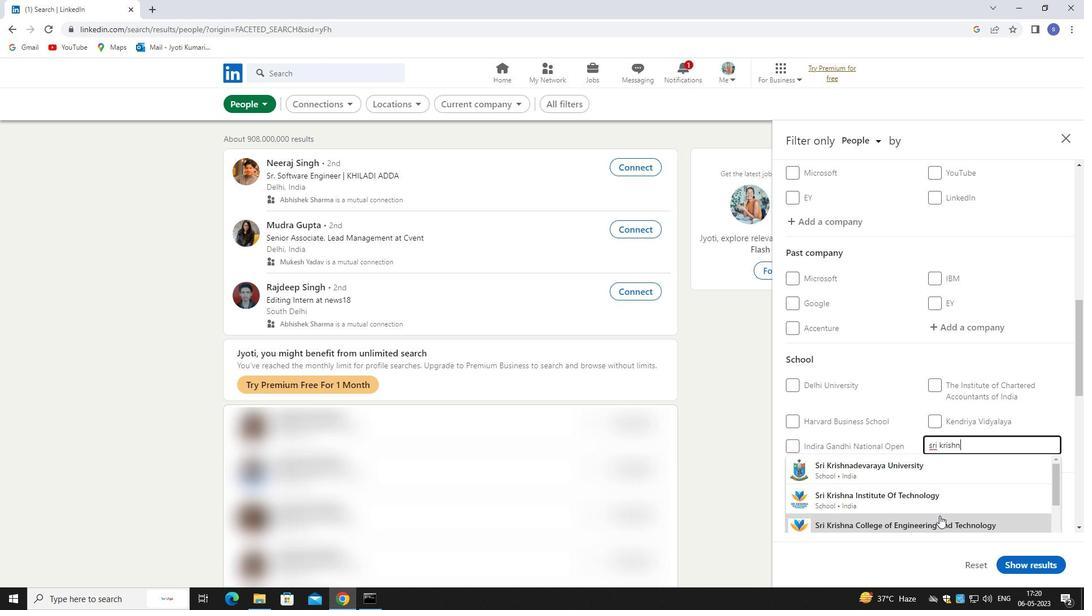 
Action: Mouse moved to (928, 477)
Screenshot: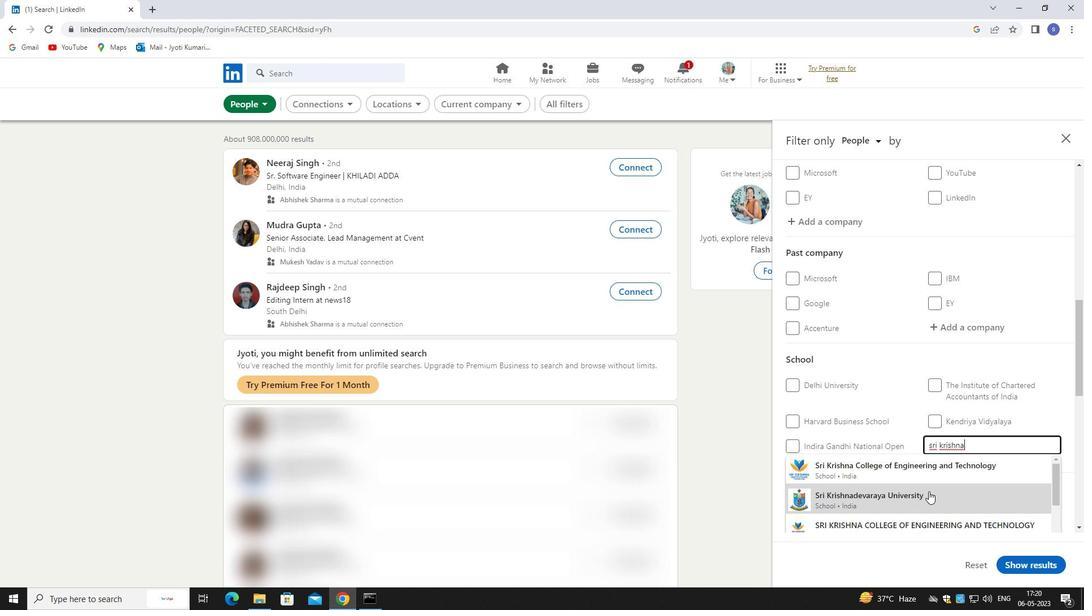 
Action: Mouse pressed left at (928, 477)
Screenshot: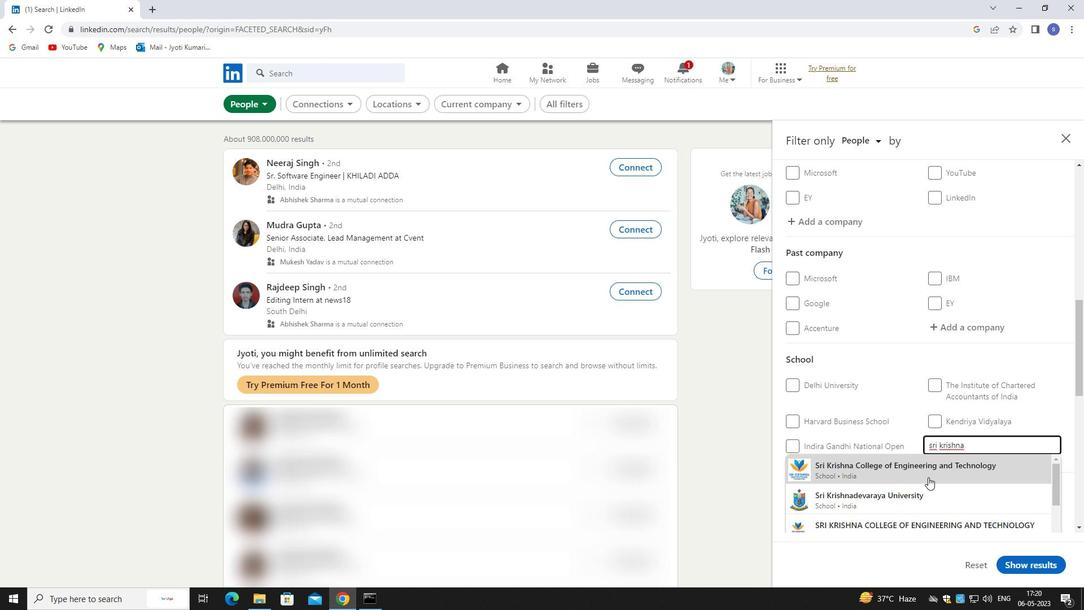 
Action: Mouse scrolled (928, 476) with delta (0, 0)
Screenshot: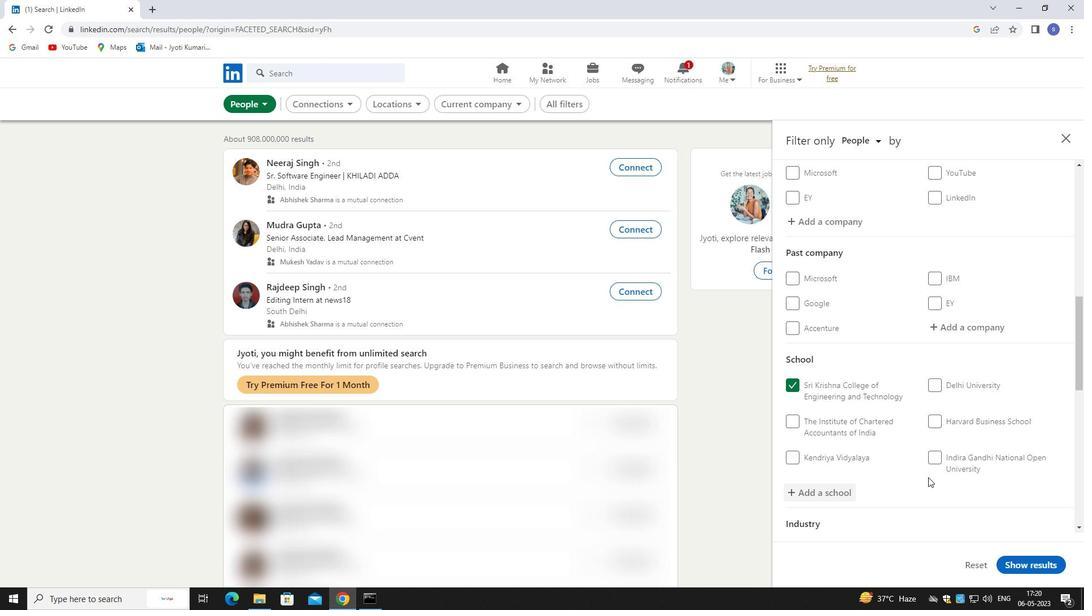 
Action: Mouse scrolled (928, 476) with delta (0, 0)
Screenshot: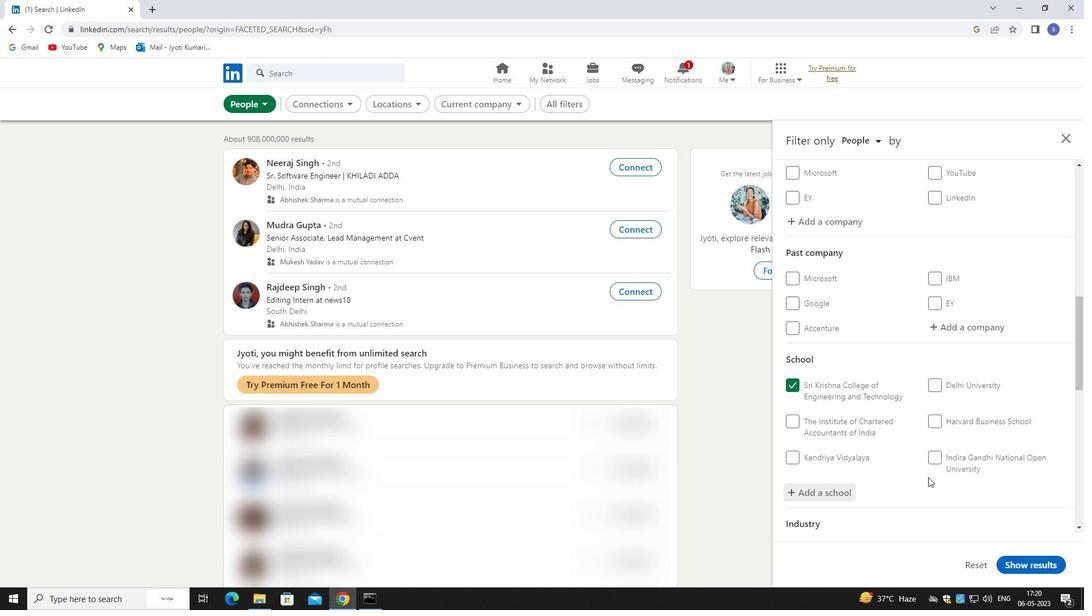 
Action: Mouse scrolled (928, 476) with delta (0, 0)
Screenshot: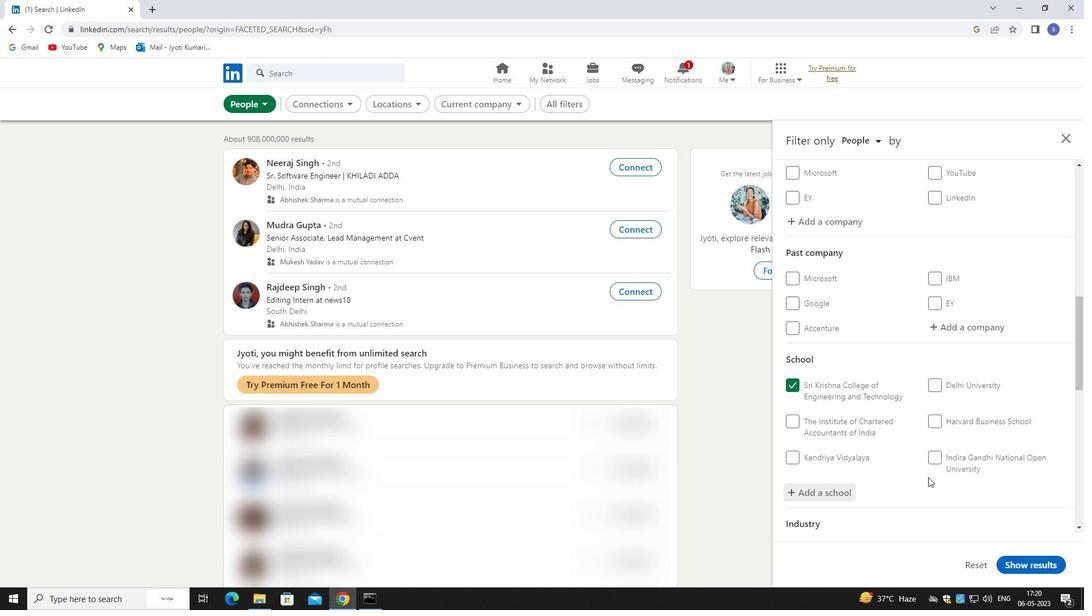 
Action: Mouse scrolled (928, 476) with delta (0, 0)
Screenshot: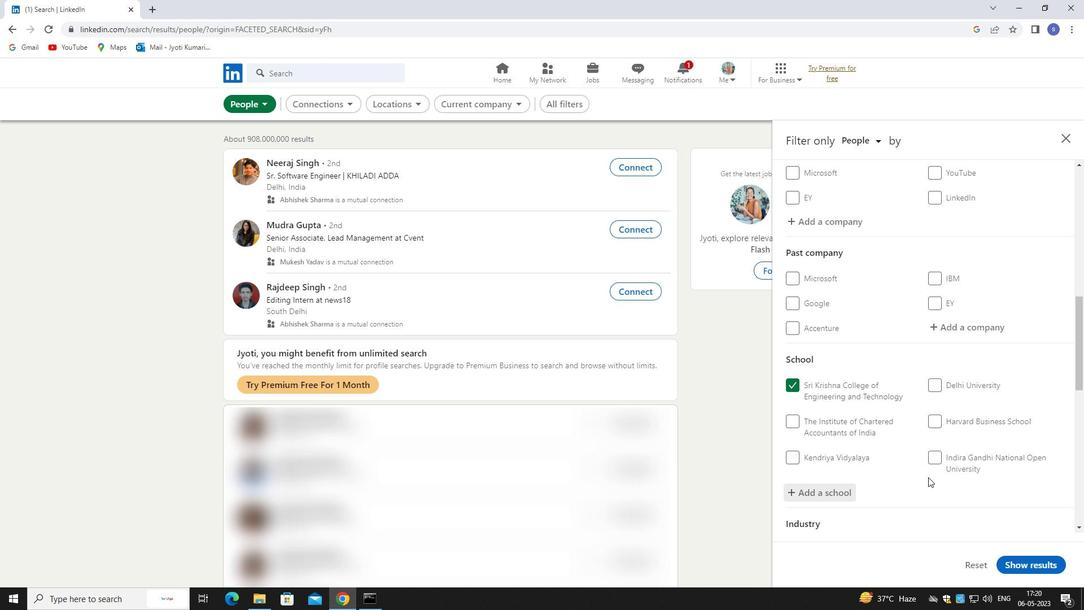 
Action: Mouse moved to (987, 384)
Screenshot: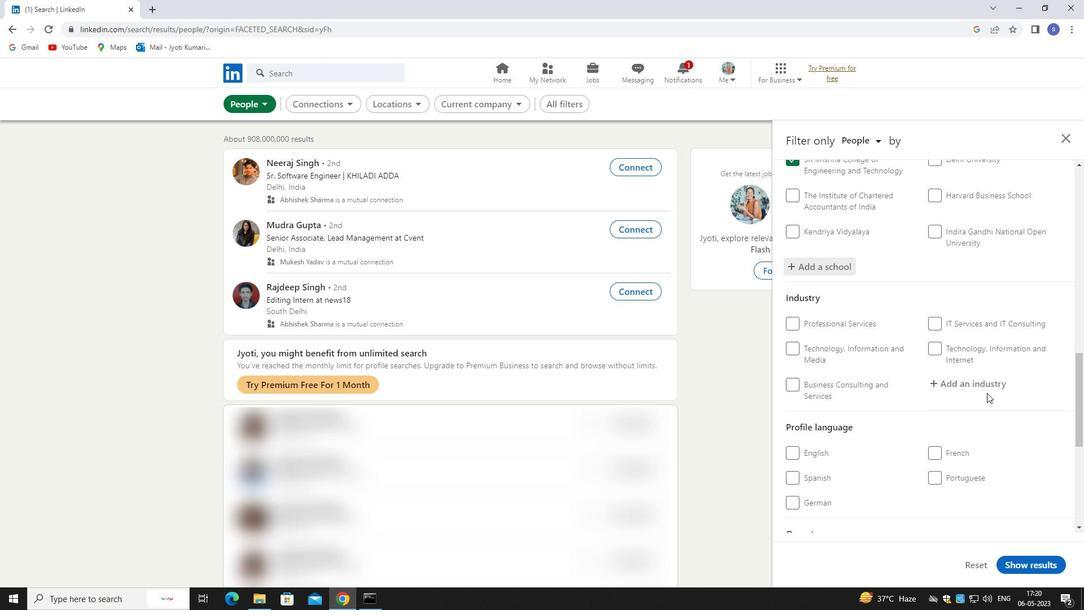 
Action: Mouse pressed left at (987, 384)
Screenshot: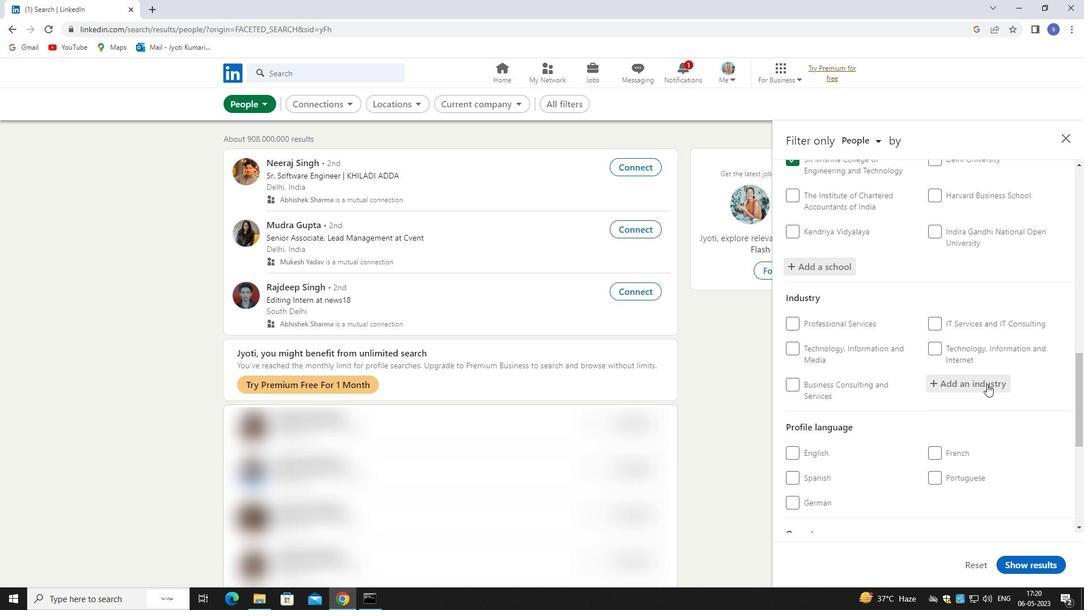 
Action: Mouse moved to (957, 363)
Screenshot: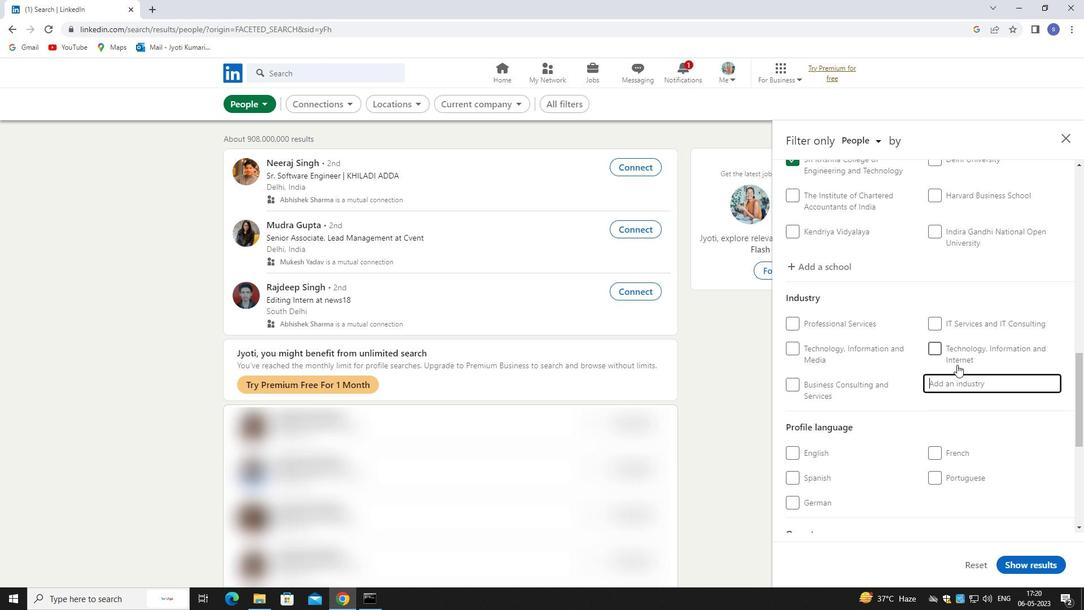
Action: Key pressed truck
Screenshot: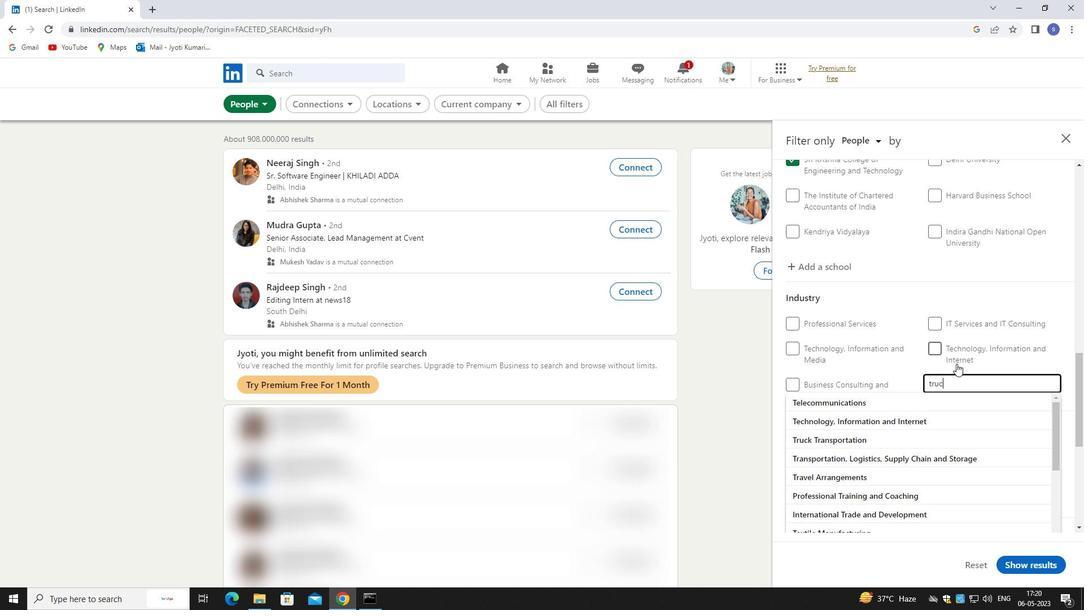 
Action: Mouse moved to (956, 399)
Screenshot: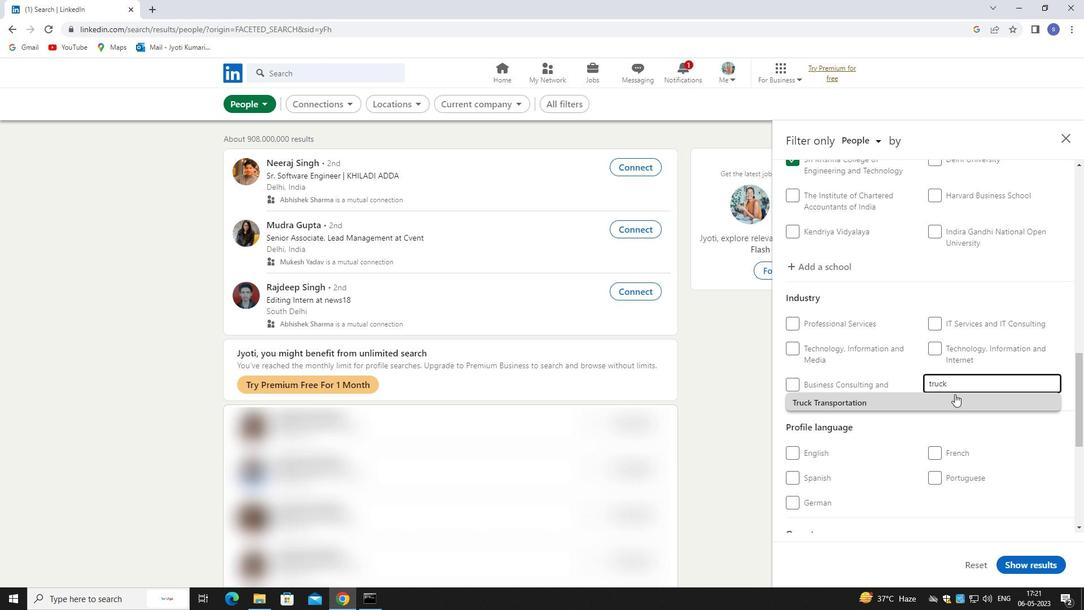 
Action: Mouse pressed left at (956, 399)
Screenshot: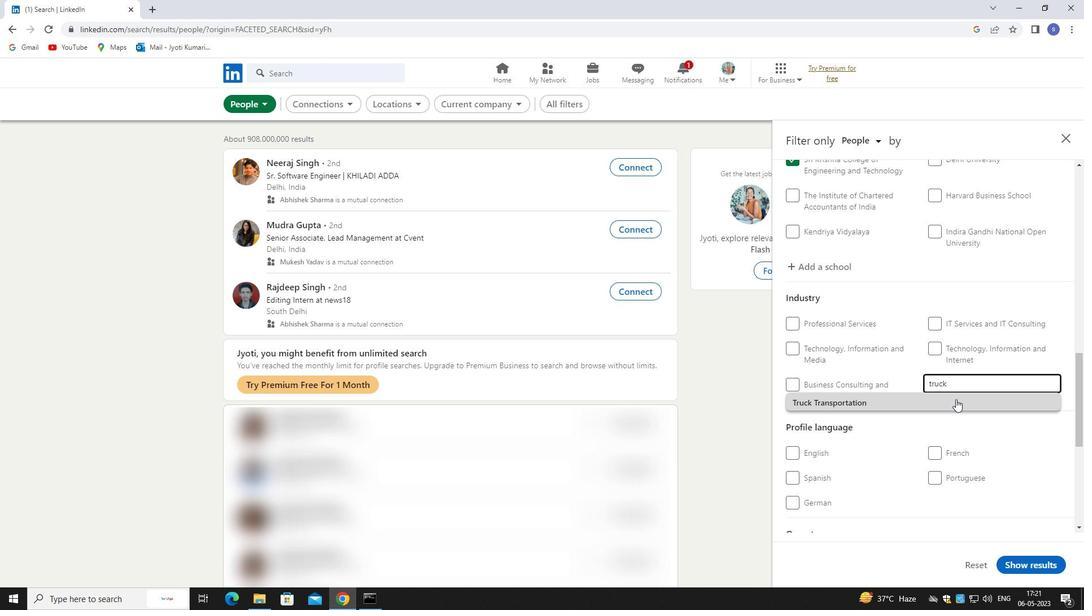 
Action: Mouse moved to (960, 402)
Screenshot: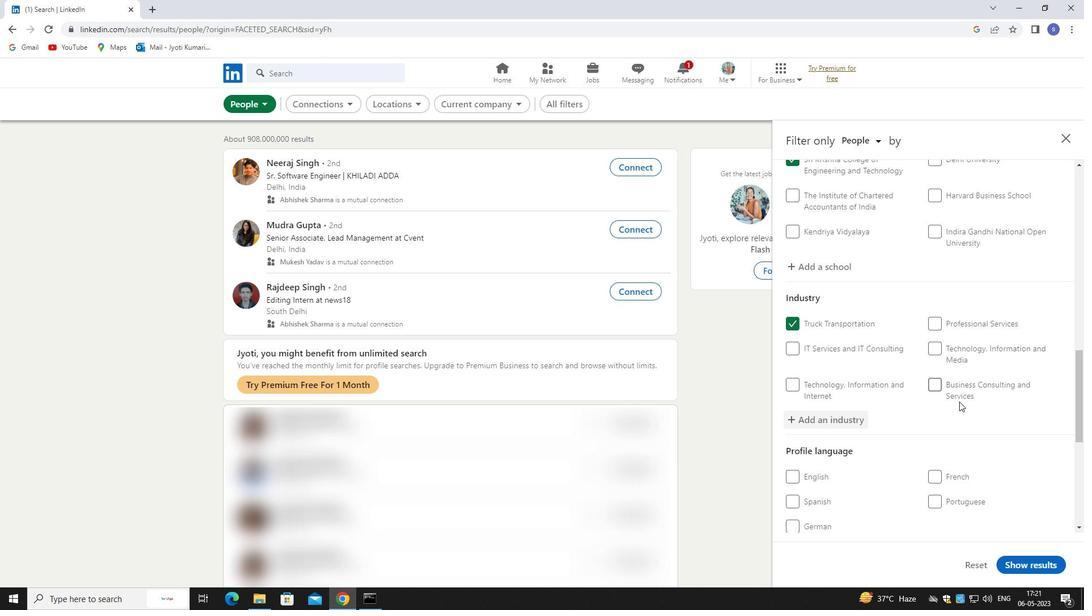 
Action: Mouse scrolled (960, 401) with delta (0, 0)
Screenshot: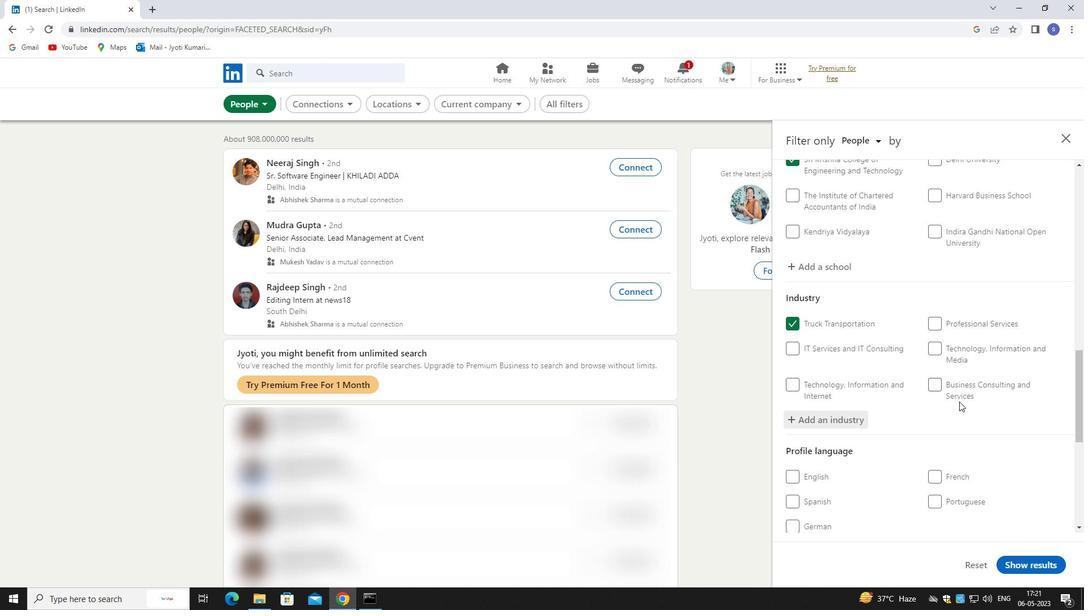 
Action: Mouse moved to (960, 403)
Screenshot: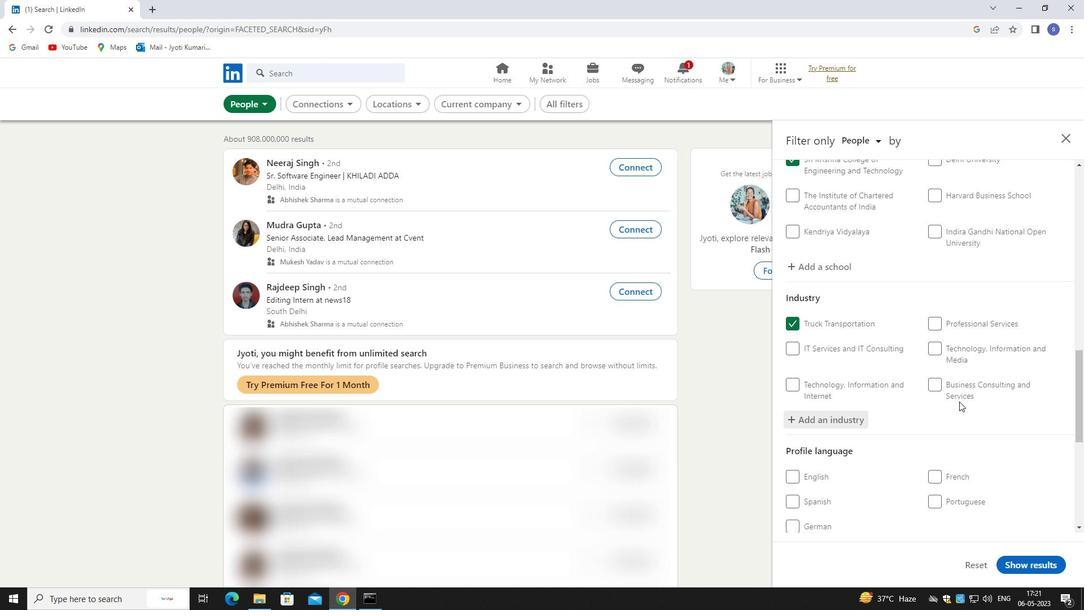
Action: Mouse scrolled (960, 402) with delta (0, 0)
Screenshot: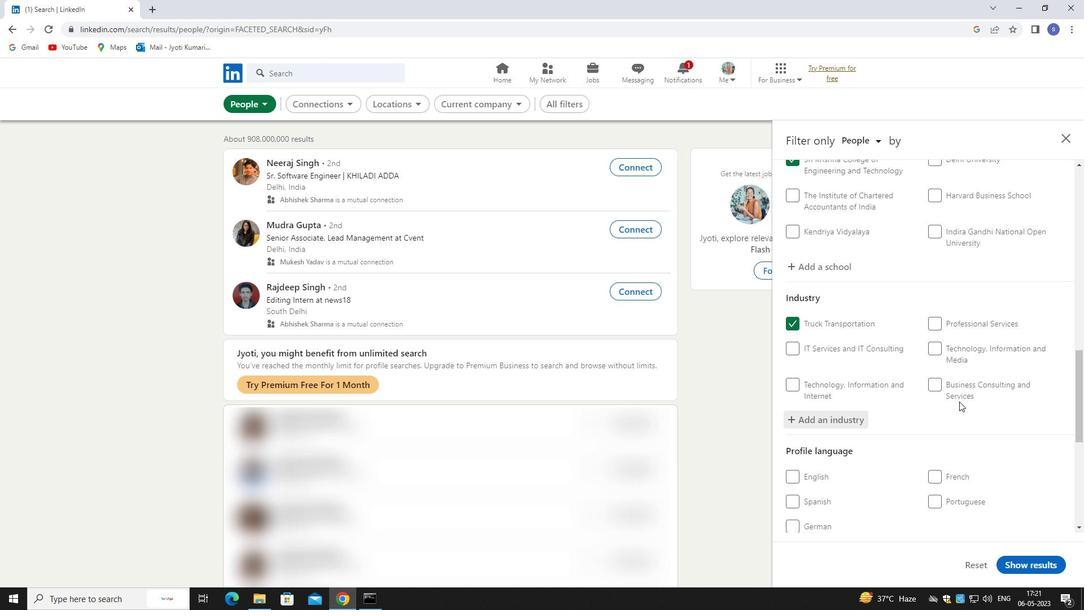 
Action: Mouse moved to (820, 413)
Screenshot: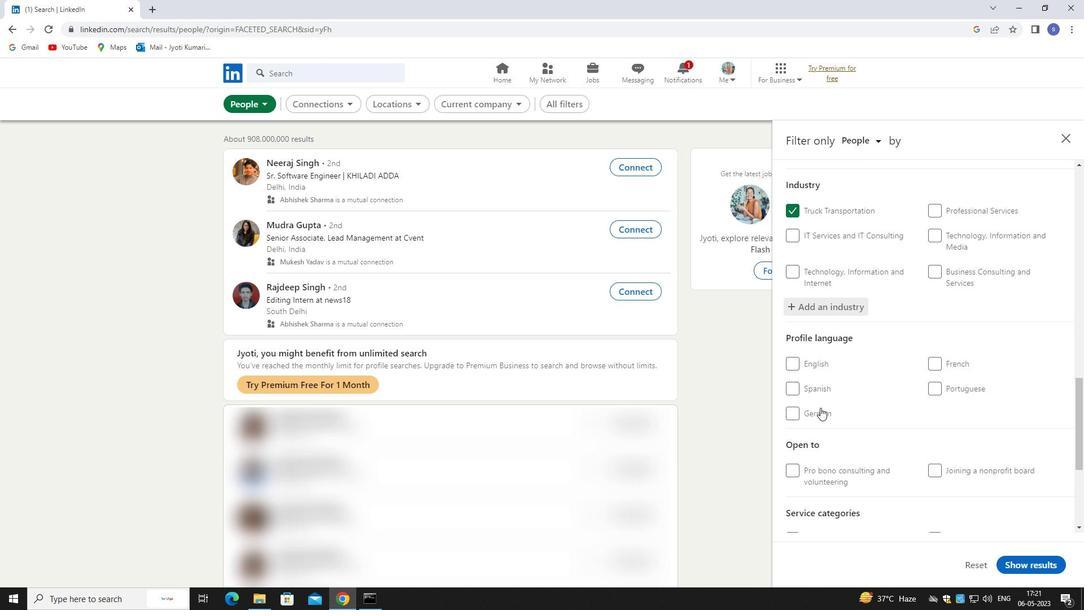 
Action: Mouse pressed left at (820, 413)
Screenshot: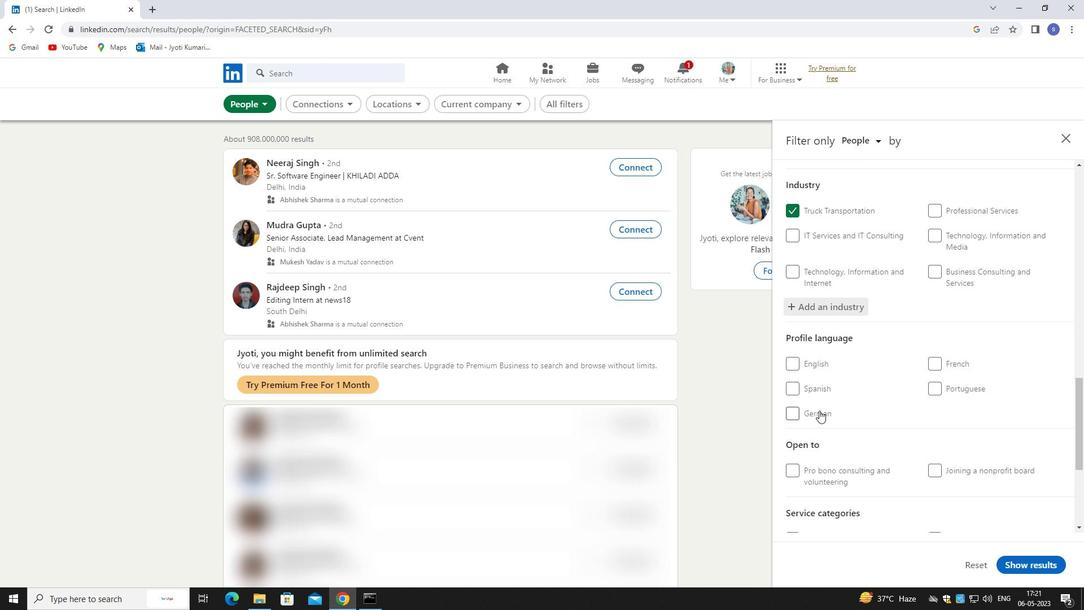 
Action: Mouse moved to (853, 402)
Screenshot: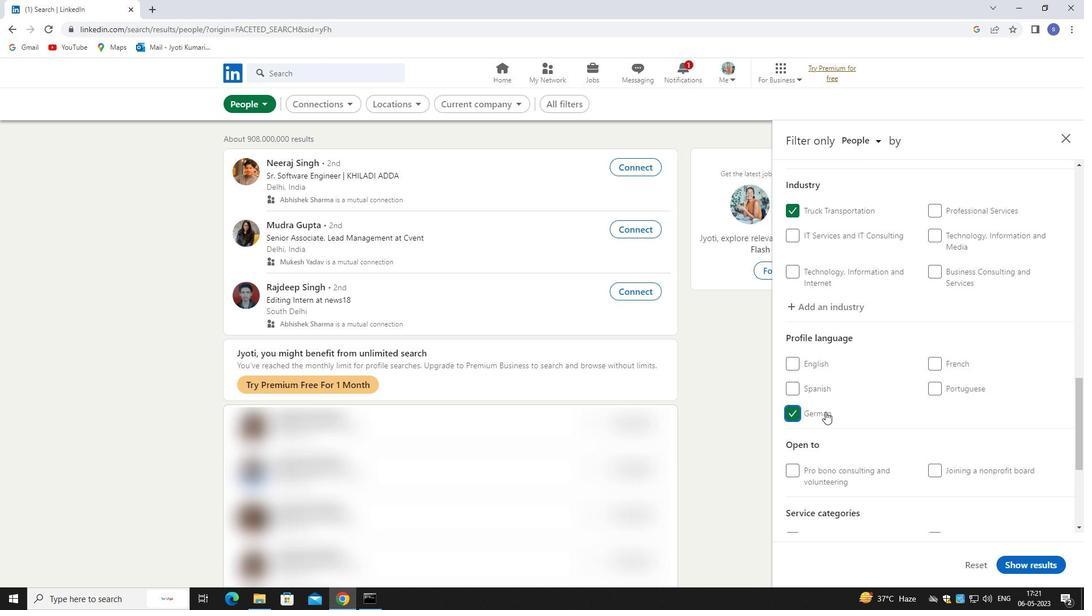 
Action: Mouse scrolled (853, 402) with delta (0, 0)
Screenshot: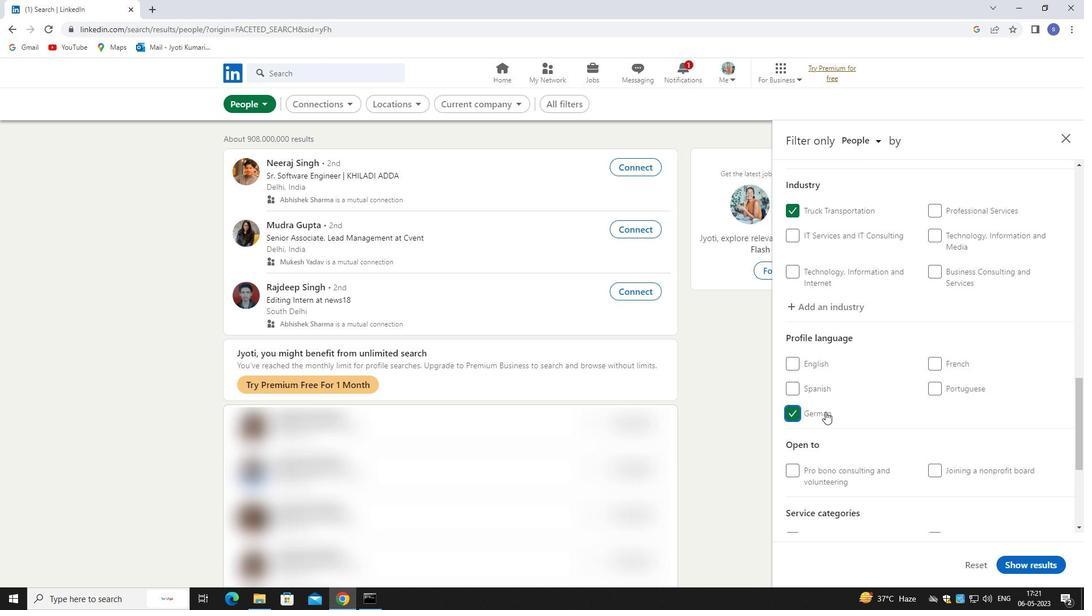 
Action: Mouse moved to (907, 426)
Screenshot: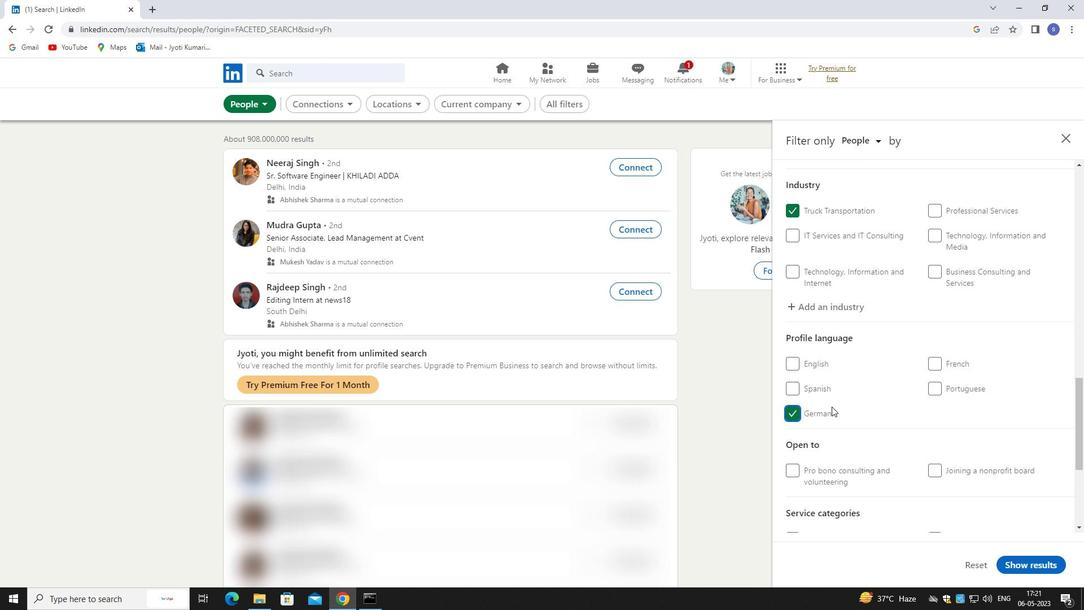 
Action: Mouse scrolled (904, 423) with delta (0, 0)
Screenshot: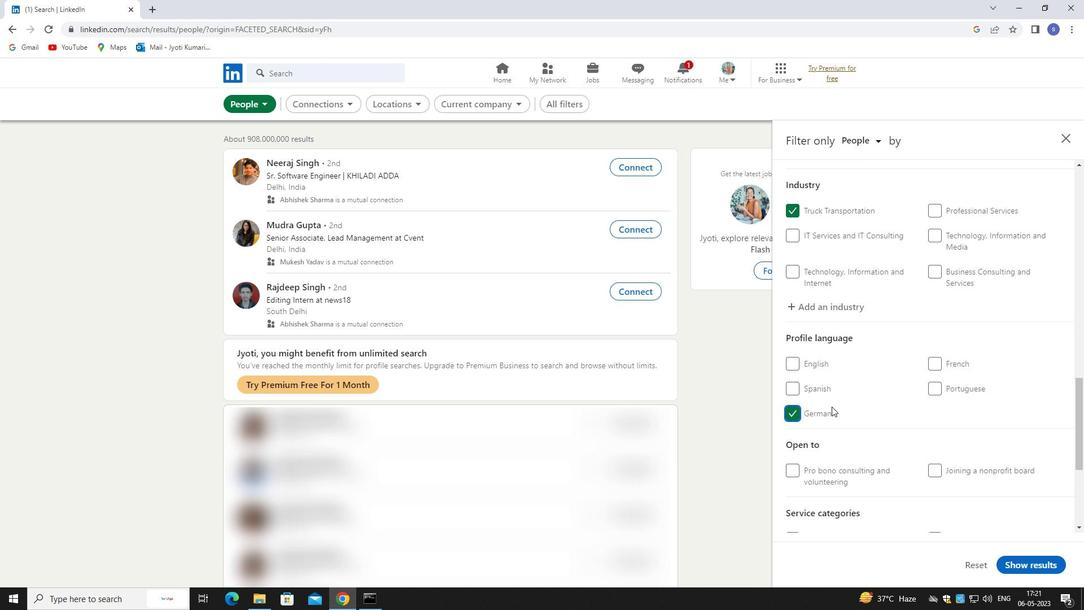 
Action: Mouse moved to (914, 429)
Screenshot: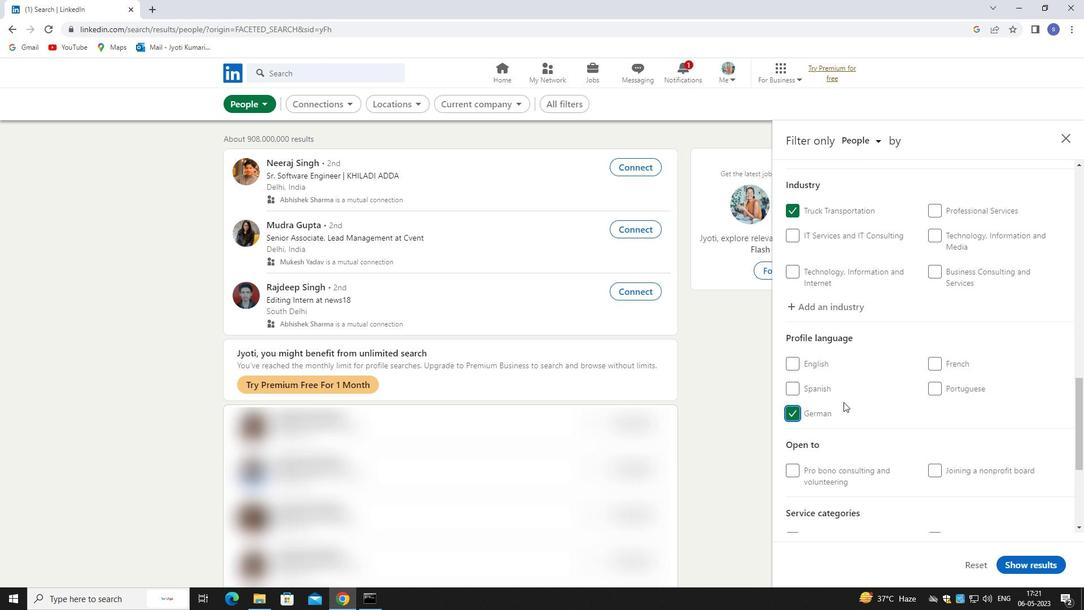 
Action: Mouse scrolled (914, 429) with delta (0, 0)
Screenshot: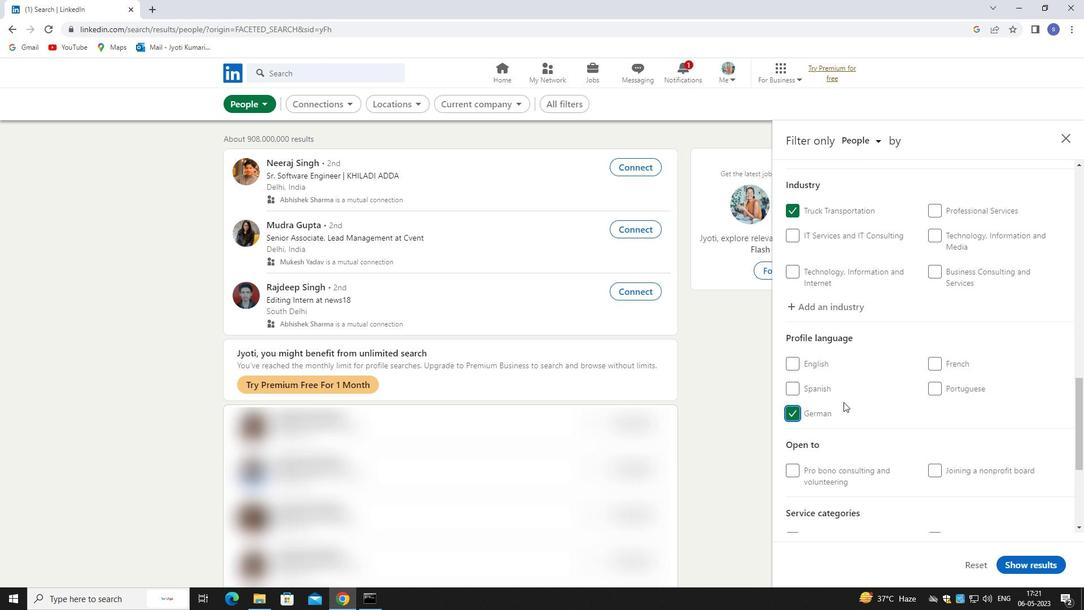 
Action: Mouse moved to (947, 419)
Screenshot: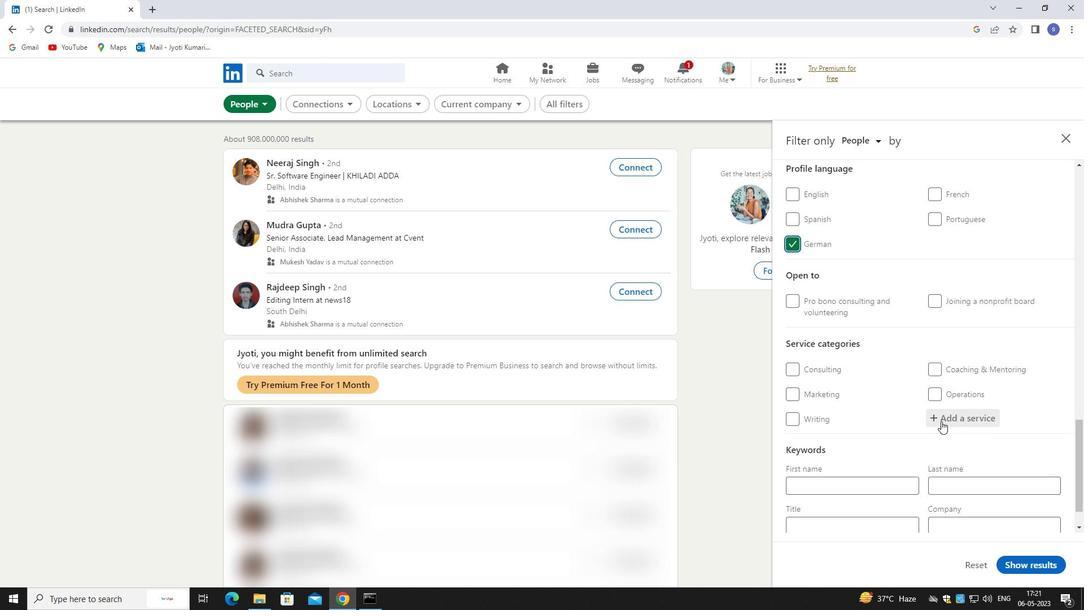 
Action: Mouse pressed left at (947, 419)
Screenshot: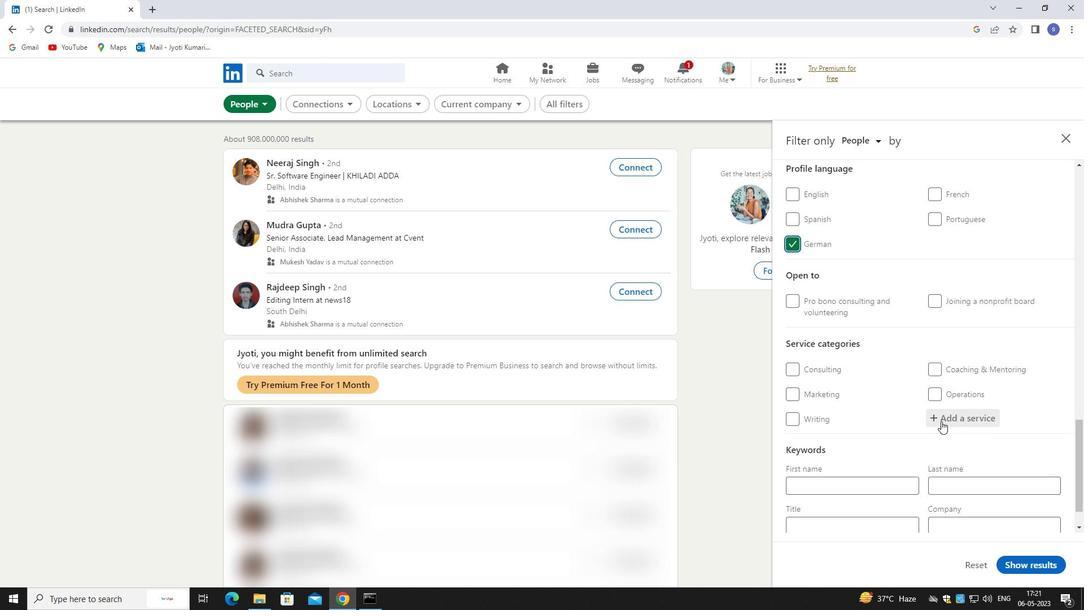 
Action: Mouse moved to (947, 423)
Screenshot: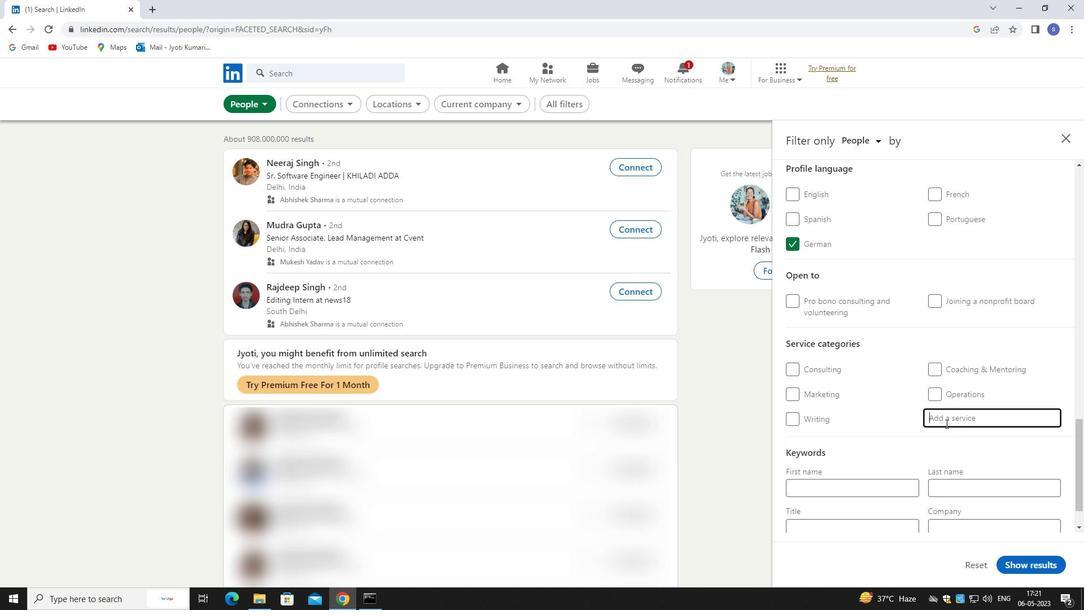 
Action: Key pressed executive
Screenshot: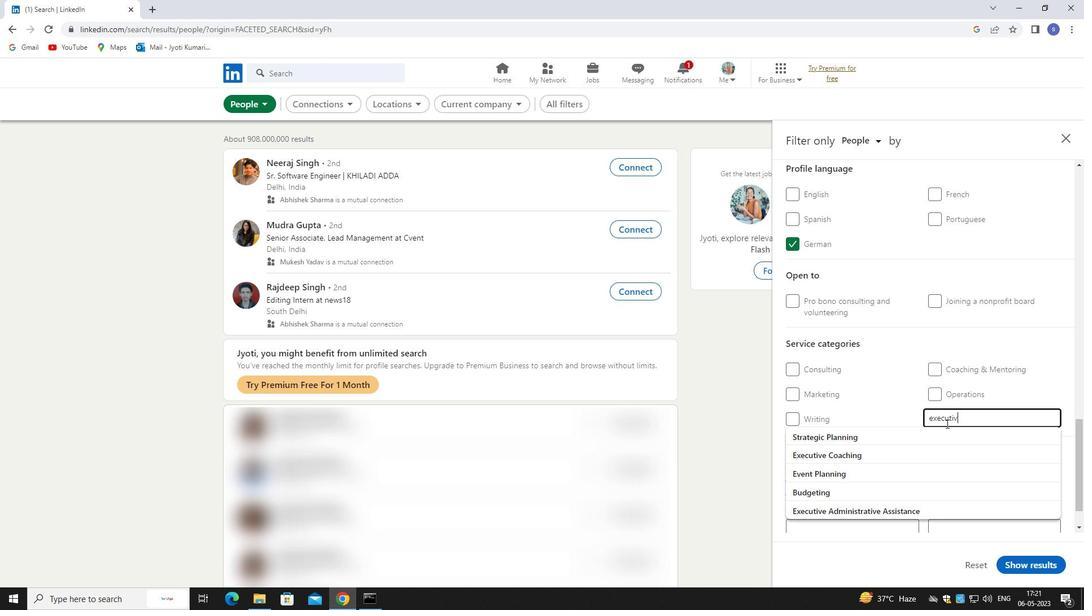 
Action: Mouse moved to (942, 442)
Screenshot: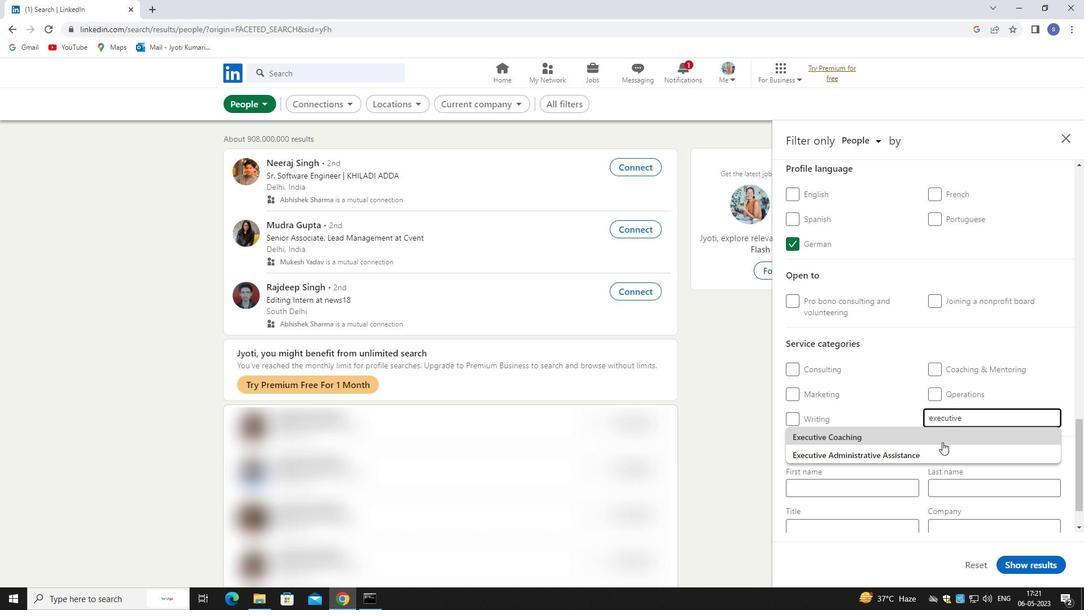 
Action: Mouse pressed left at (942, 442)
Screenshot: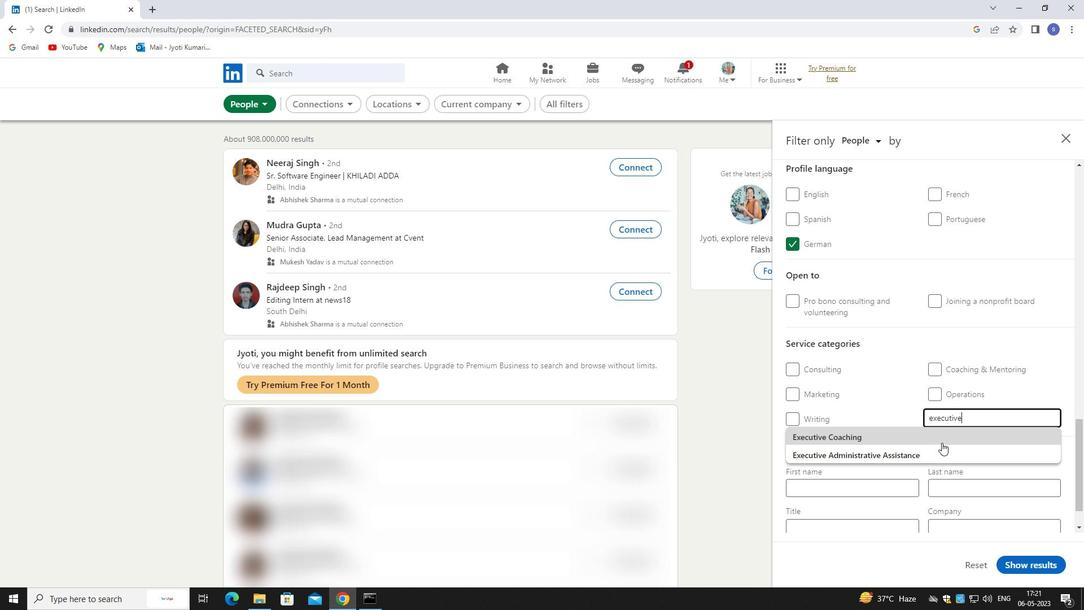 
Action: Mouse moved to (942, 442)
Screenshot: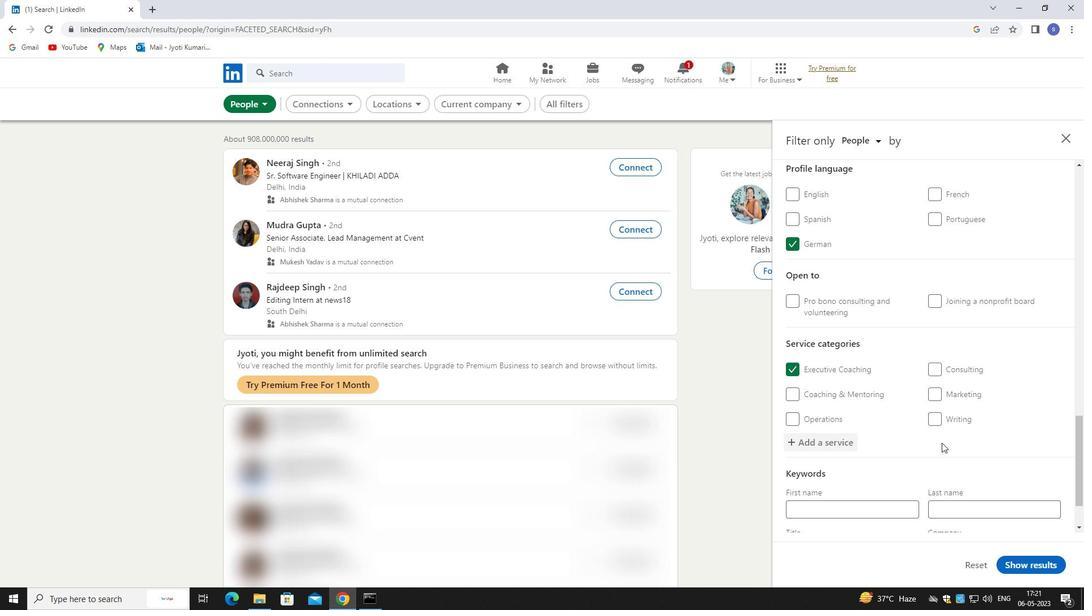 
Action: Mouse scrolled (942, 441) with delta (0, 0)
Screenshot: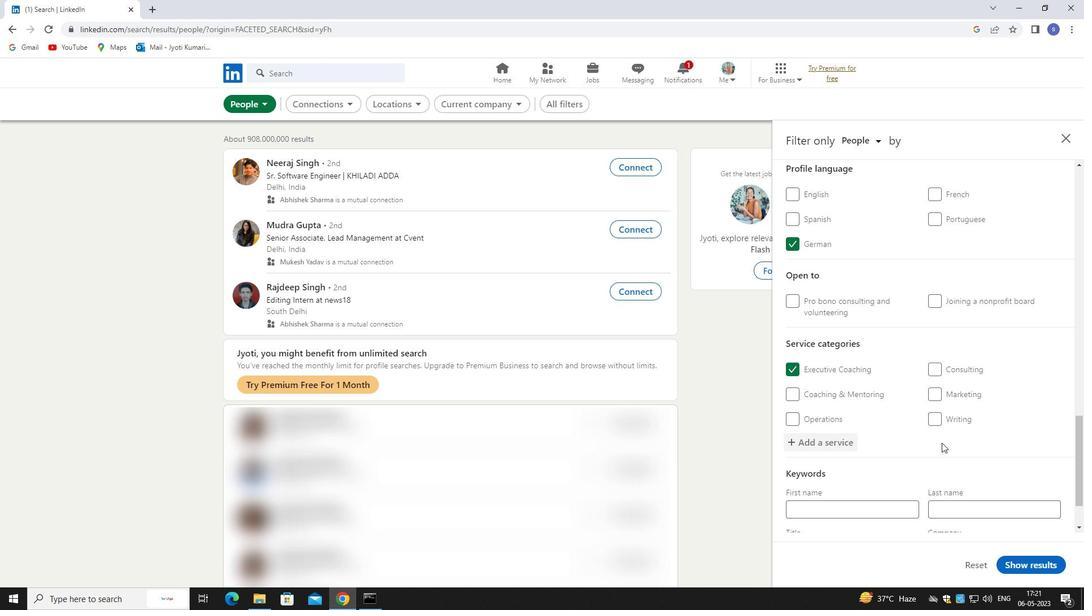 
Action: Mouse moved to (944, 442)
Screenshot: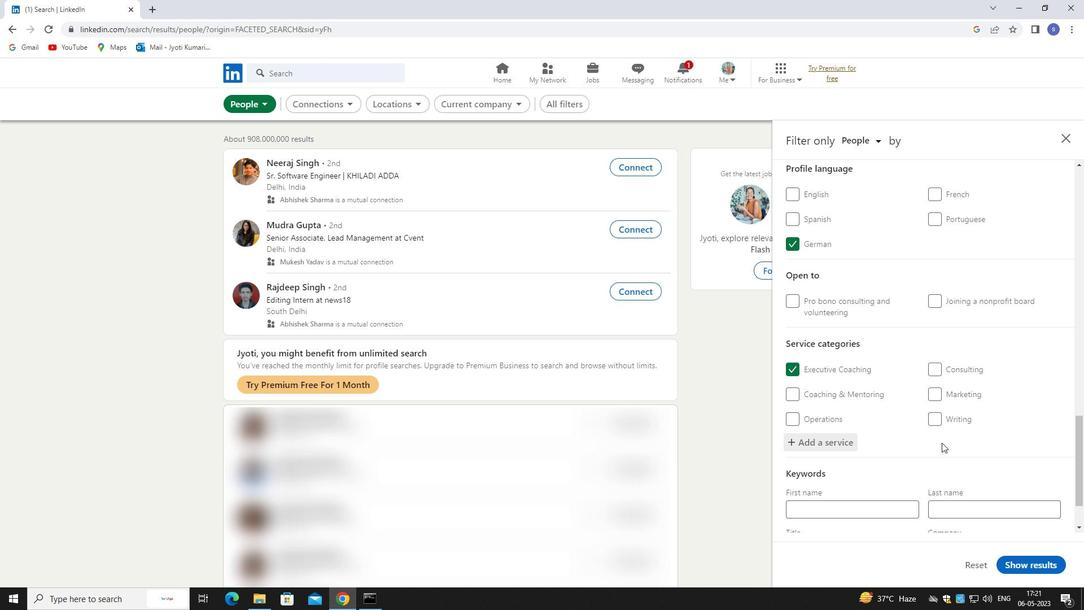 
Action: Mouse scrolled (944, 442) with delta (0, 0)
Screenshot: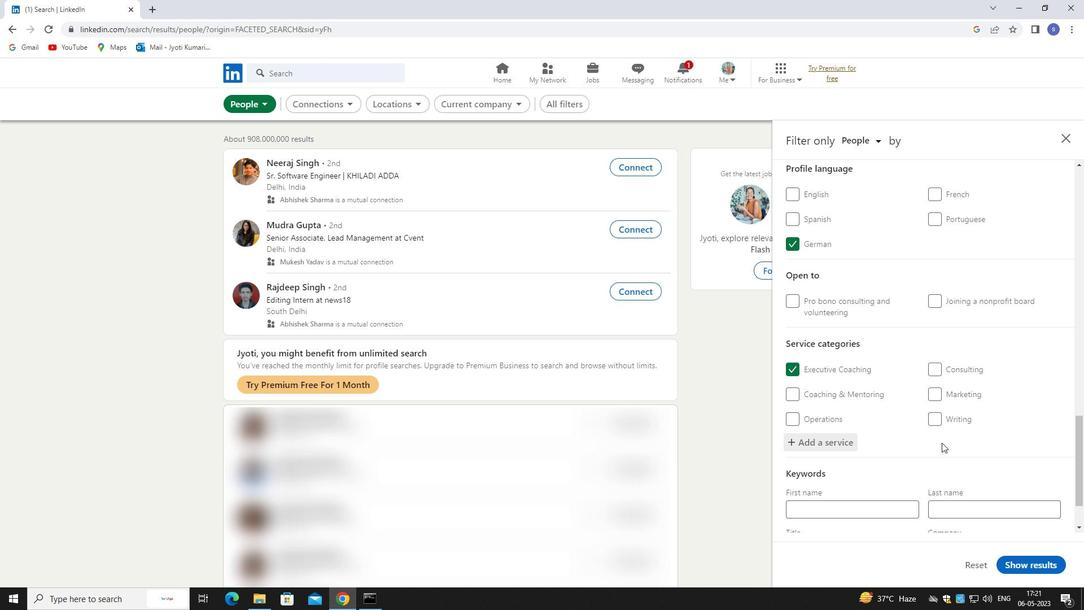 
Action: Mouse scrolled (944, 442) with delta (0, 0)
Screenshot: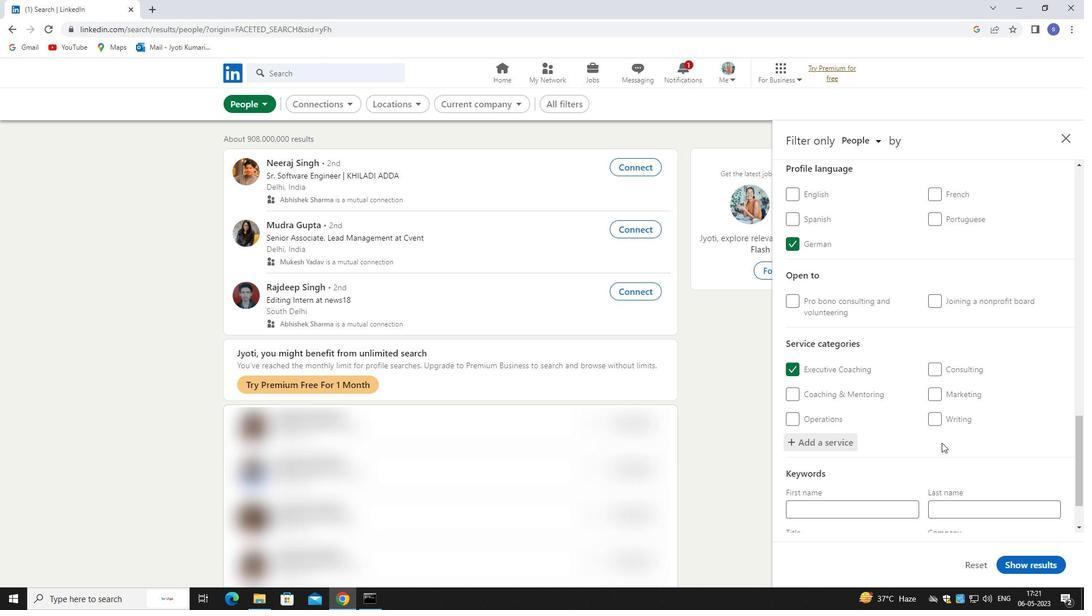 
Action: Mouse moved to (901, 479)
Screenshot: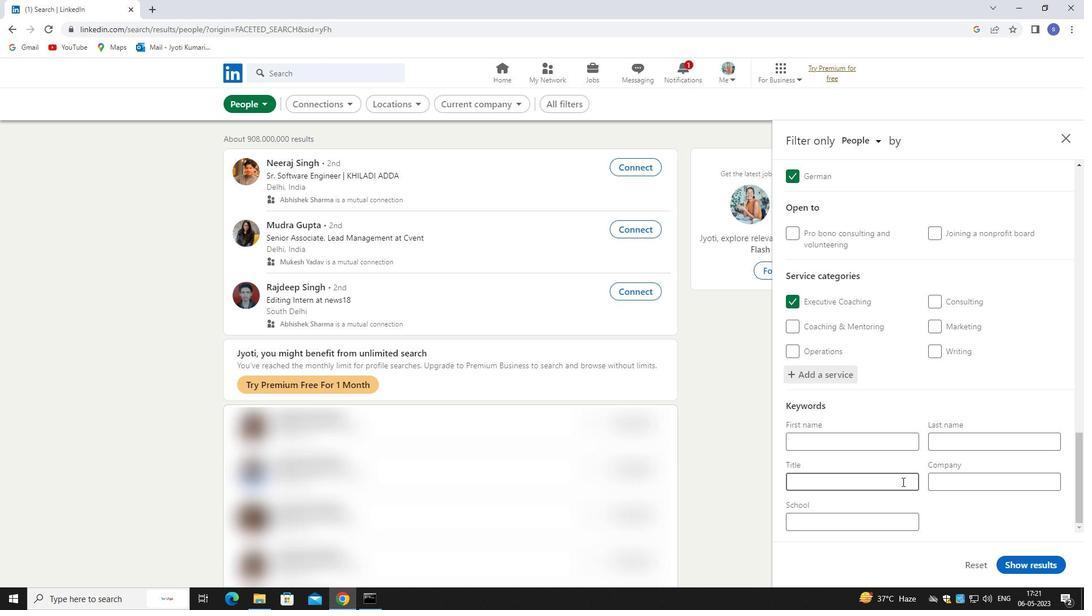 
Action: Mouse pressed left at (901, 479)
Screenshot: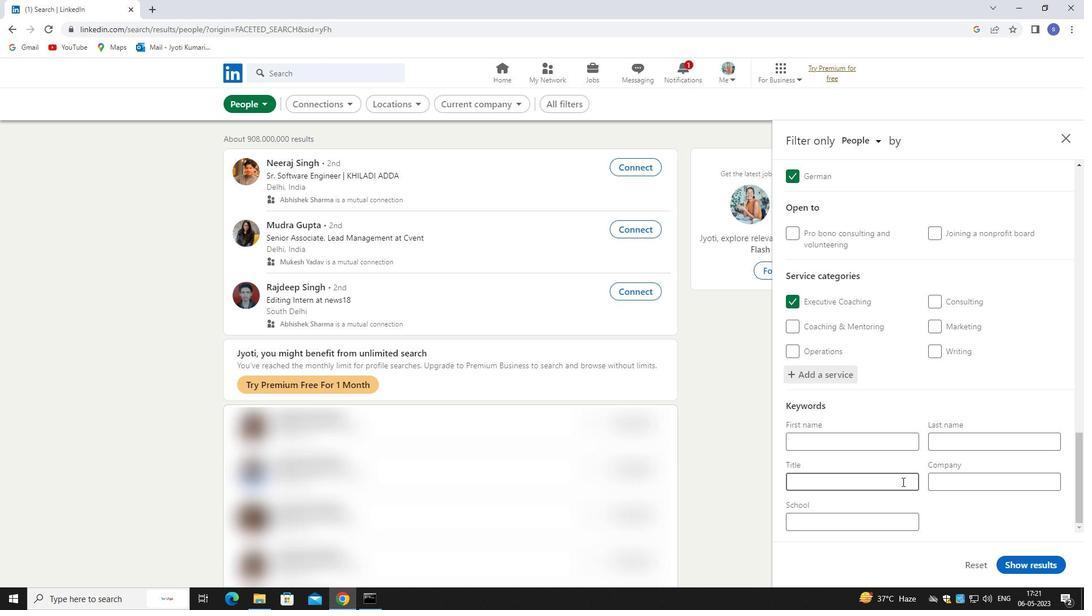 
Action: Mouse moved to (903, 480)
Screenshot: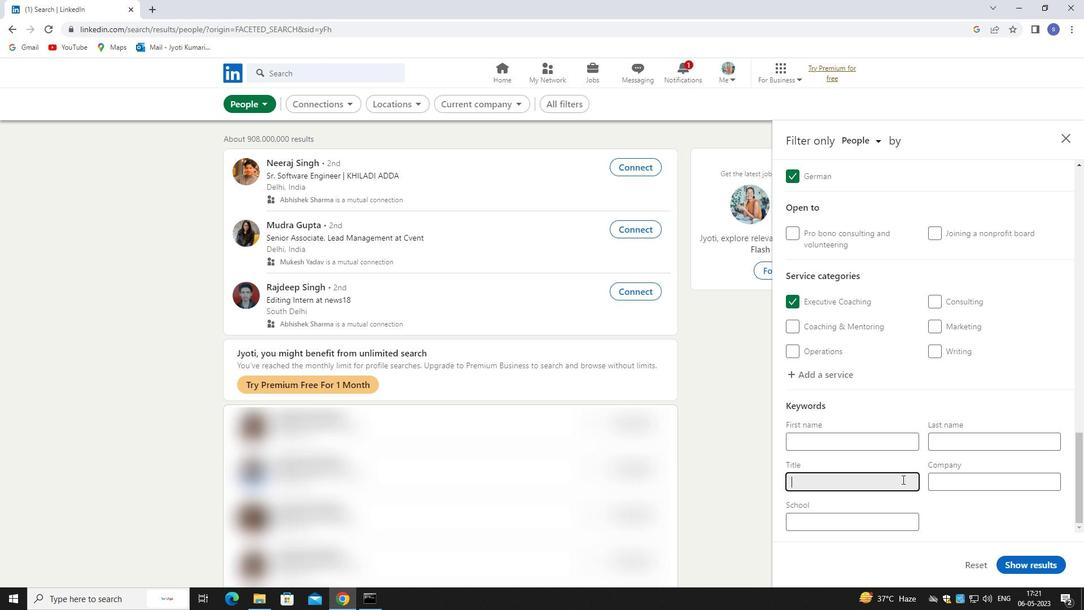 
Action: Key pressed <Key.shift>EDITOR/<Key.shift>PROOFREDER
Screenshot: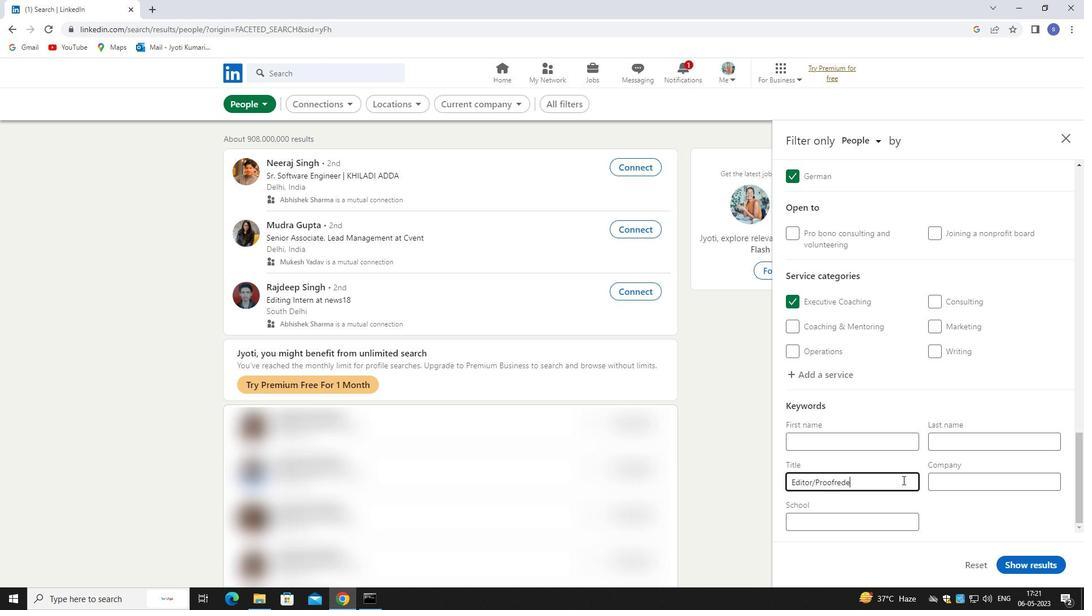 
Action: Mouse moved to (1015, 566)
Screenshot: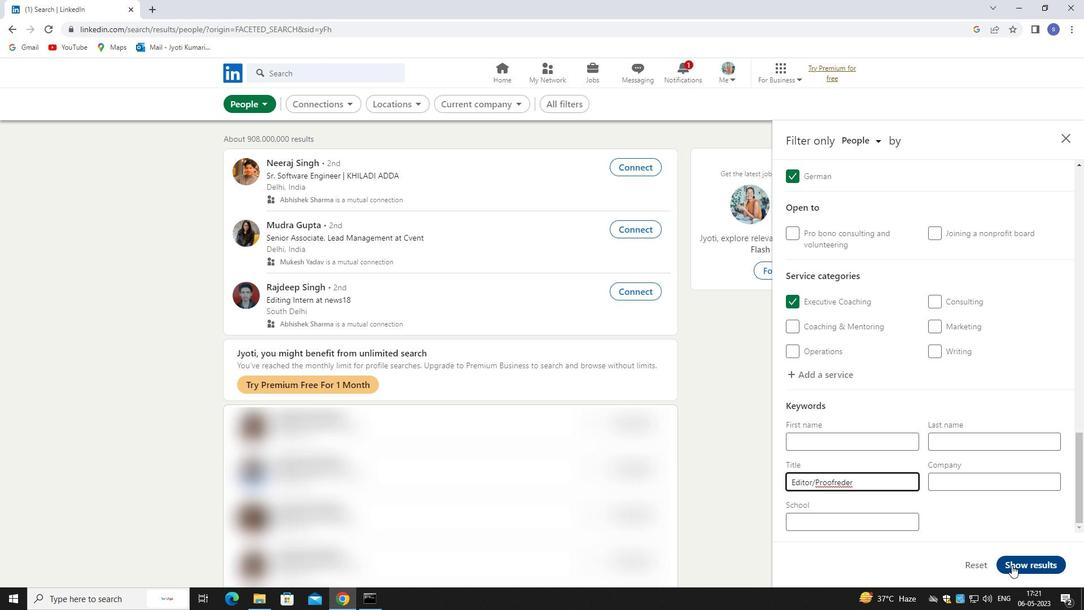 
Action: Mouse pressed left at (1015, 566)
Screenshot: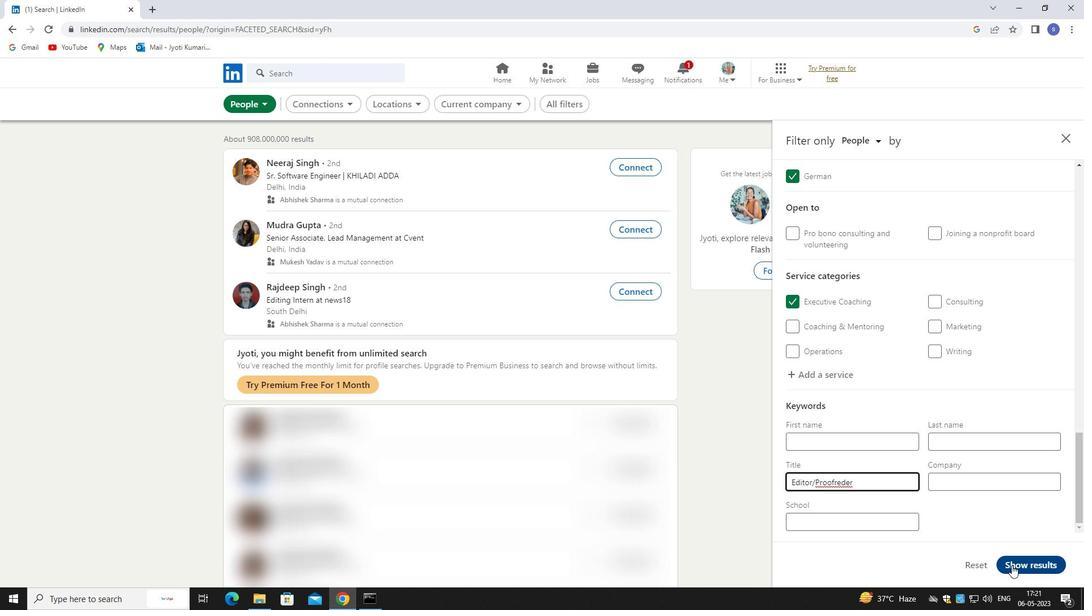 
Action: Mouse moved to (992, 551)
Screenshot: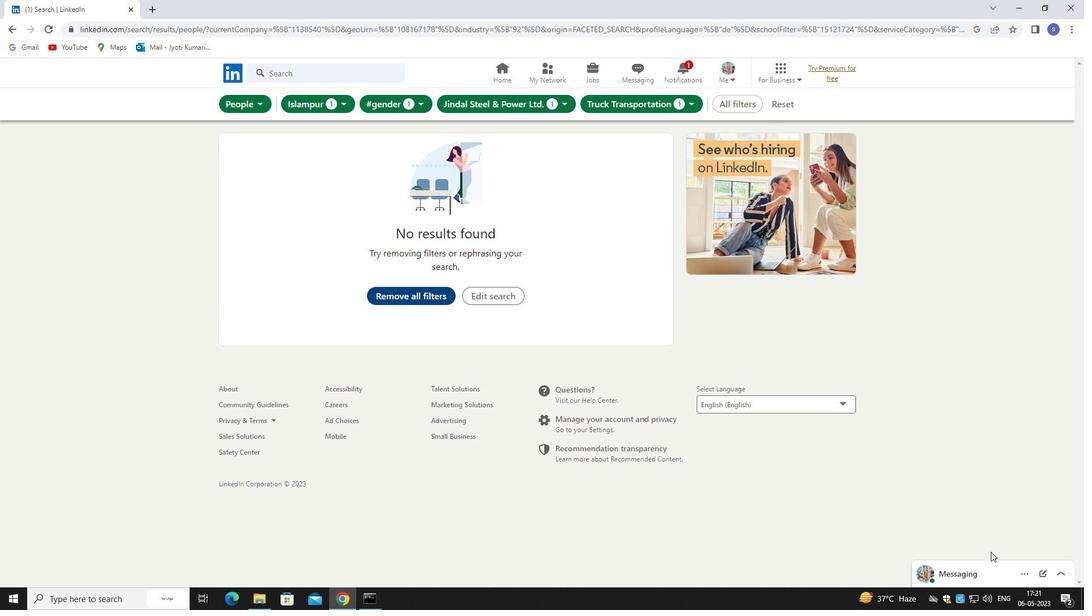 
